 Task: Log work in the project AgileBolt for the issue 'Integrate a new interactive tutorial feature into an existing e-learning platform to enhance user engagement and learning outcomes' spent time as '2w 2d 19h 1m' and remaining time as '2w 1d 15h 10m' and add a flag. Now add the issue to the epic 'User Acceptance Testing (UAT) Implementation'. Log work in the project AgileBolt for the issue 'Develop a new tool for automated testing of mobile application performance and resource consumption' spent time as '4w 1d 10h 59m' and remaining time as '5w 6d 23h 59m' and clone the issue. Now add the issue to the epic 'Data Science Process Improvement'
Action: Mouse moved to (935, 215)
Screenshot: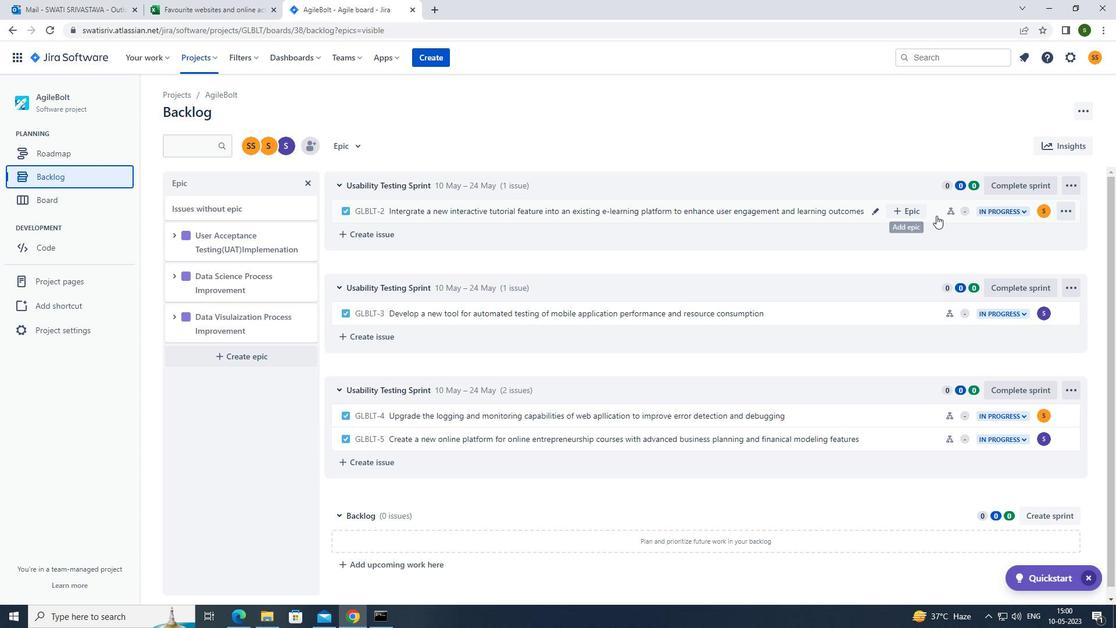 
Action: Mouse pressed left at (935, 215)
Screenshot: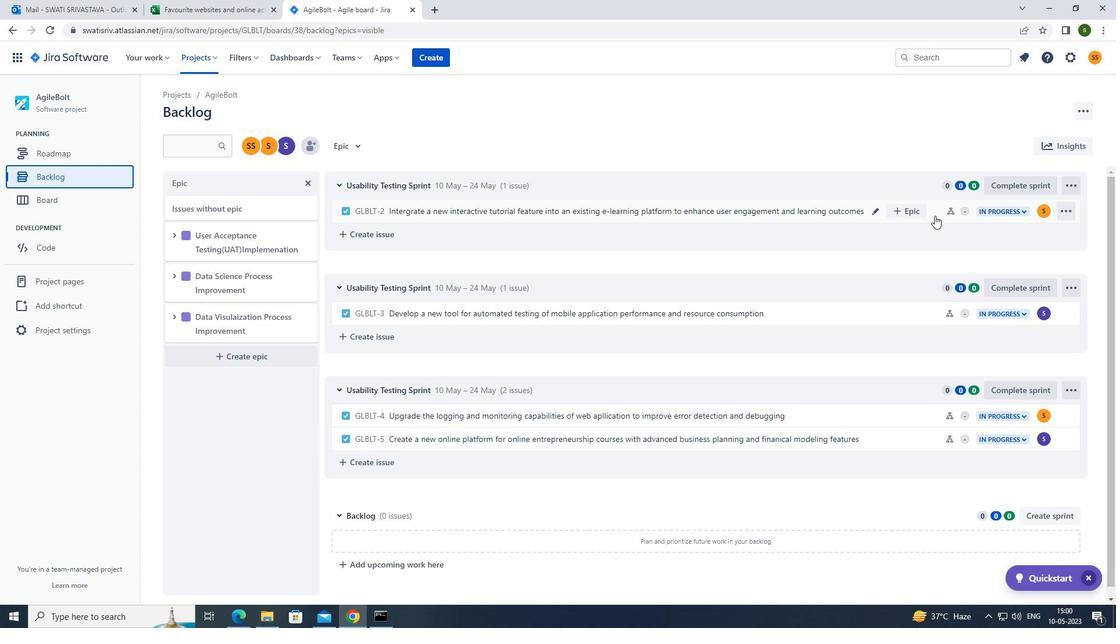 
Action: Mouse moved to (1060, 177)
Screenshot: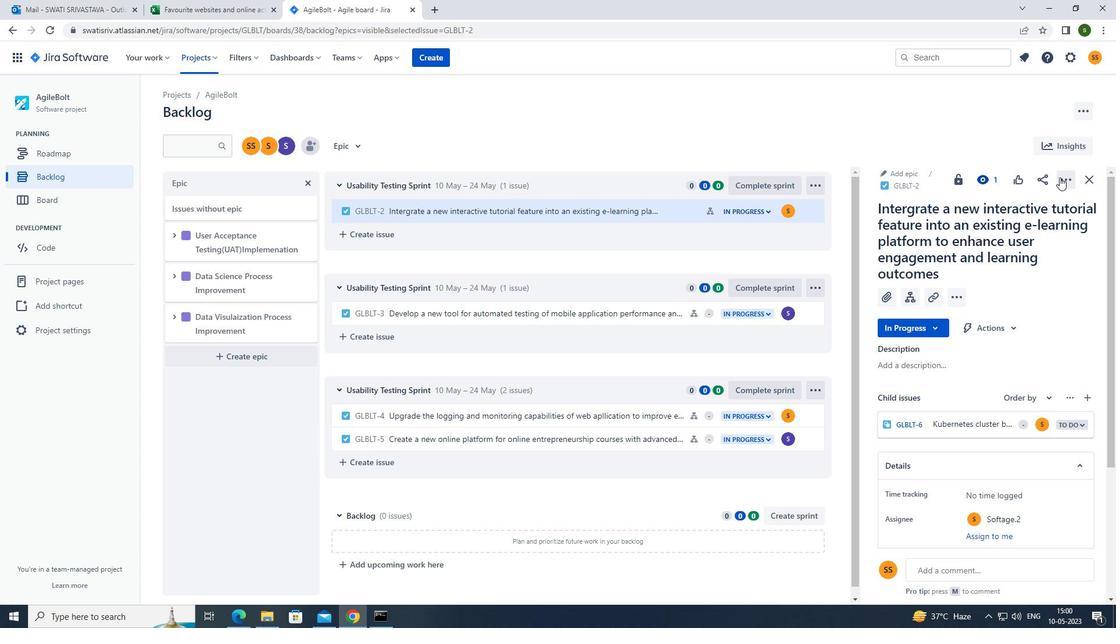 
Action: Mouse pressed left at (1060, 177)
Screenshot: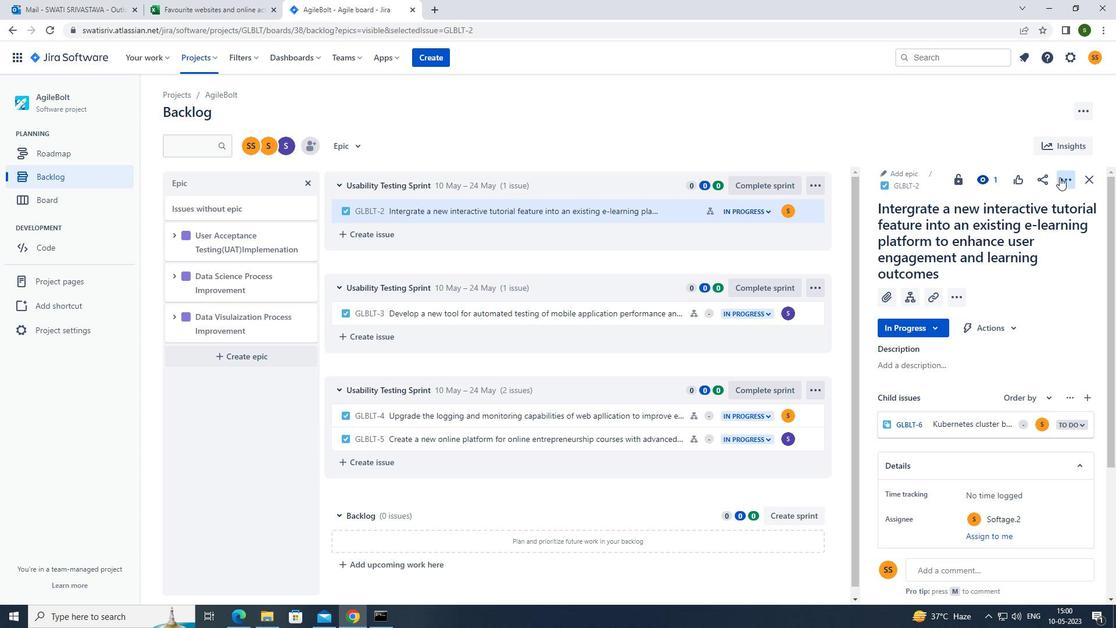 
Action: Mouse moved to (1023, 208)
Screenshot: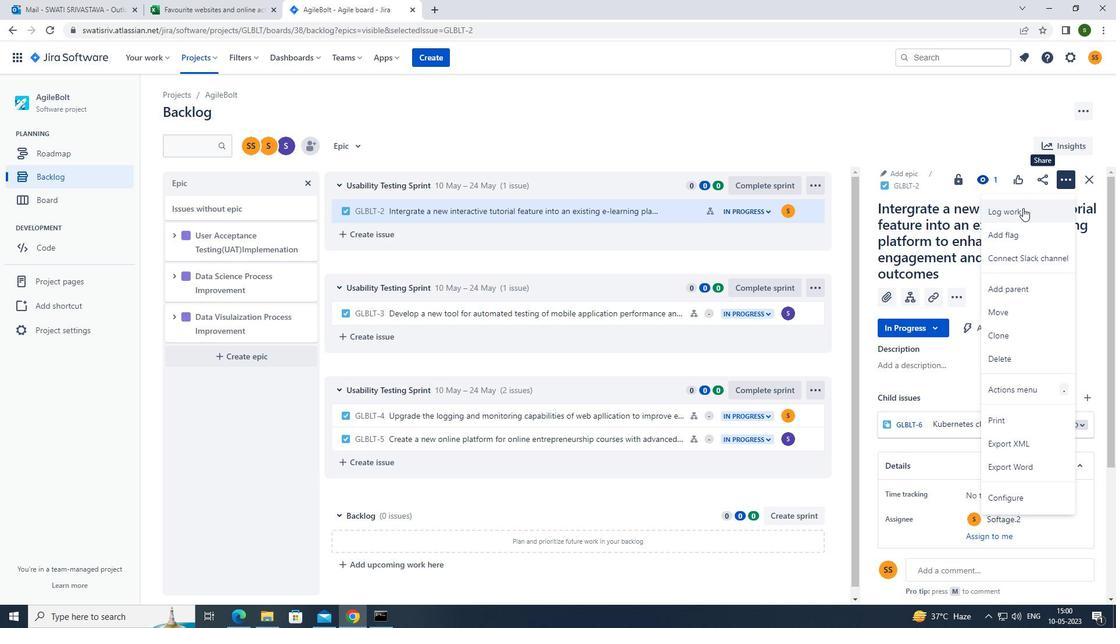 
Action: Mouse pressed left at (1023, 208)
Screenshot: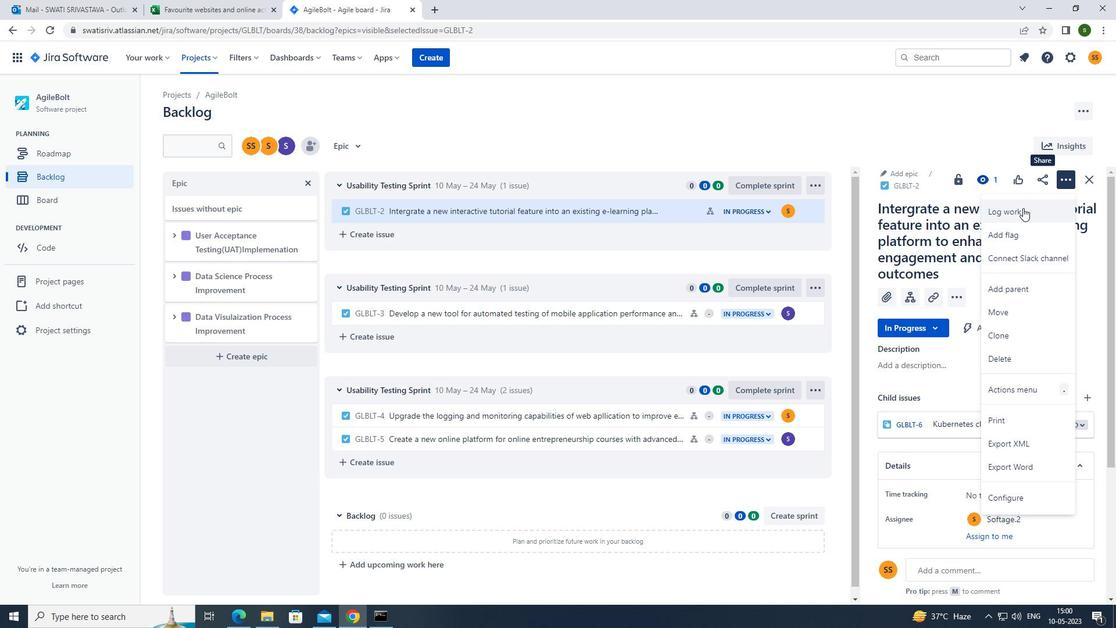 
Action: Mouse moved to (497, 149)
Screenshot: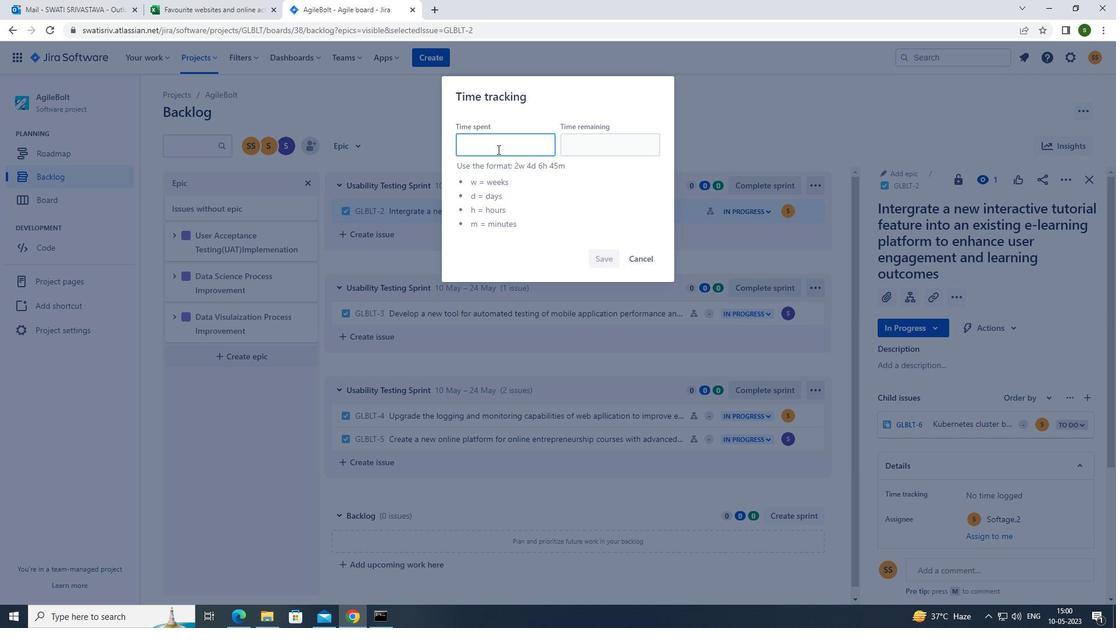 
Action: Key pressed 2w<Key.space>2d<Key.space>19h<Key.space>1m
Screenshot: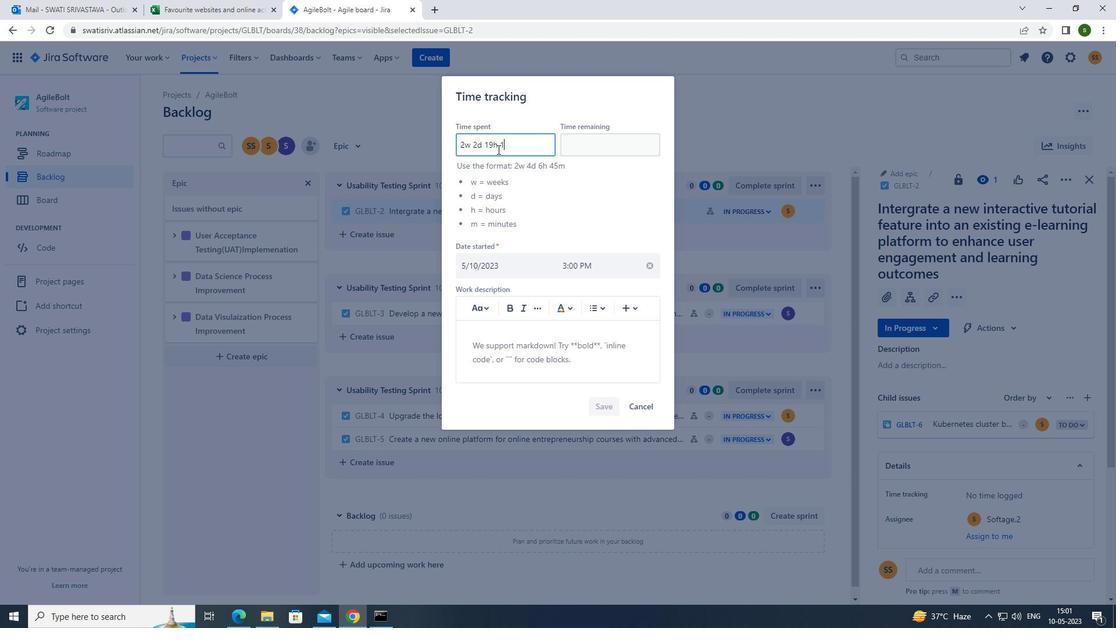 
Action: Mouse moved to (585, 162)
Screenshot: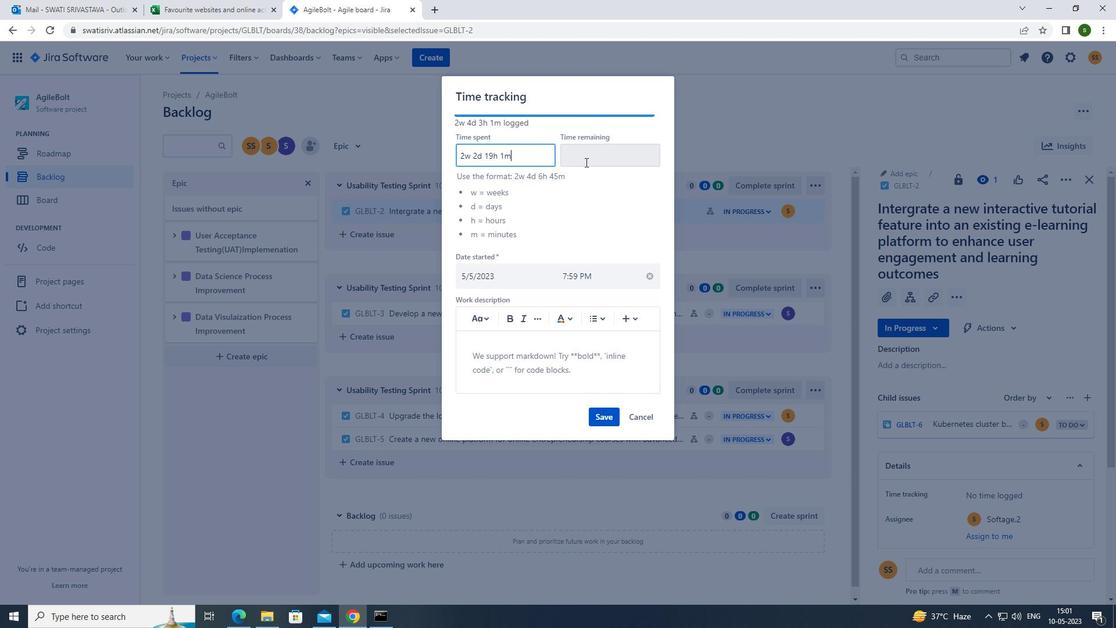 
Action: Mouse pressed left at (585, 162)
Screenshot: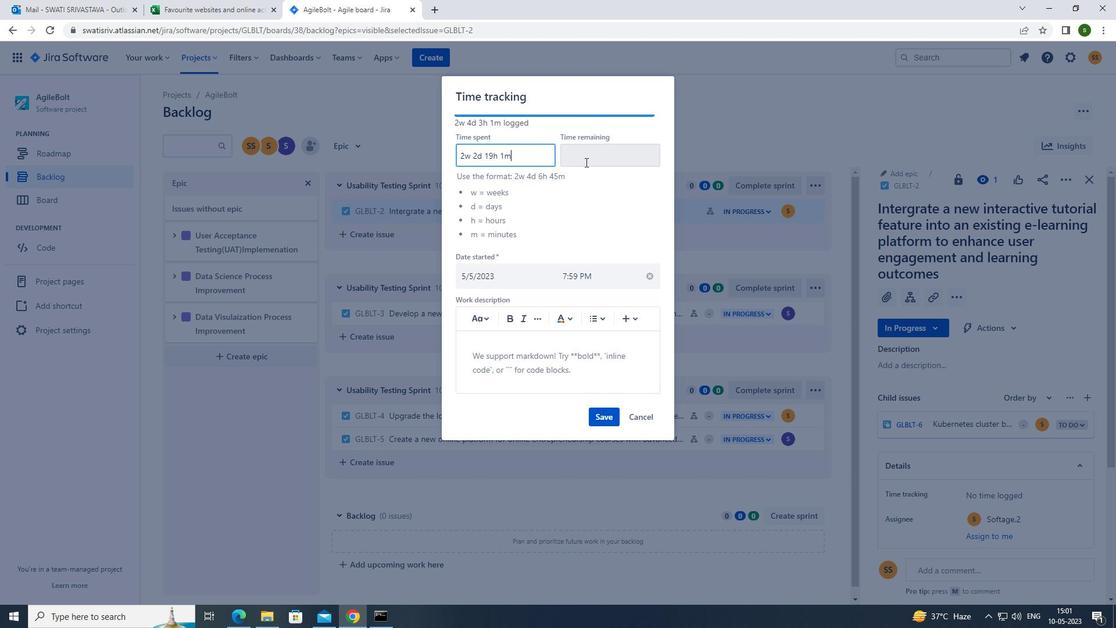 
Action: Key pressed 2w<Key.space>1d<Key.space>15h<Key.space>10m
Screenshot: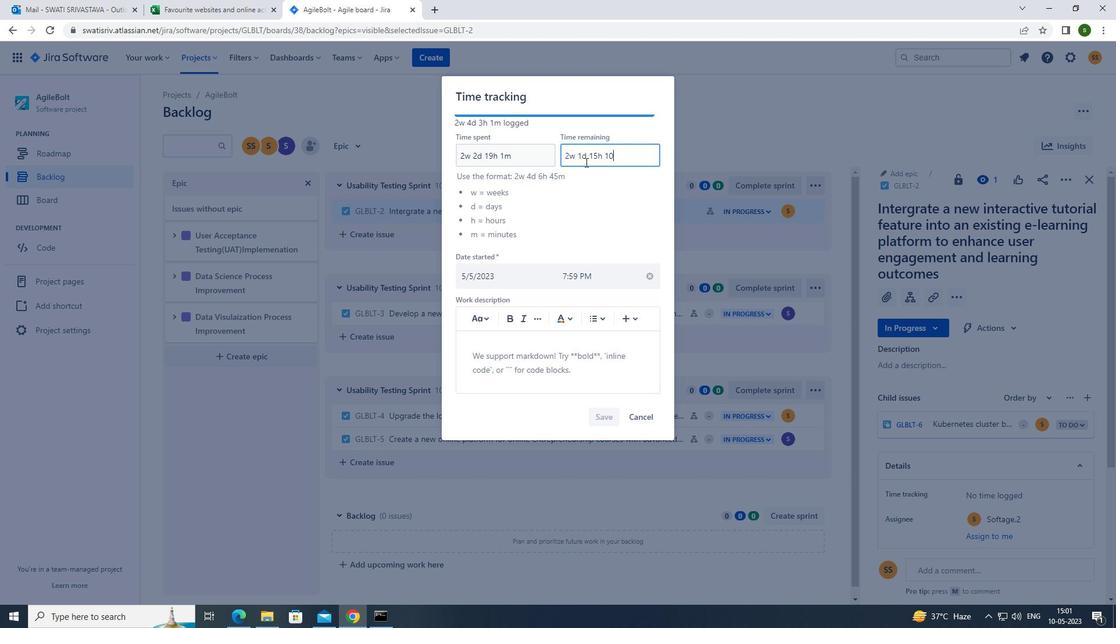 
Action: Mouse moved to (609, 414)
Screenshot: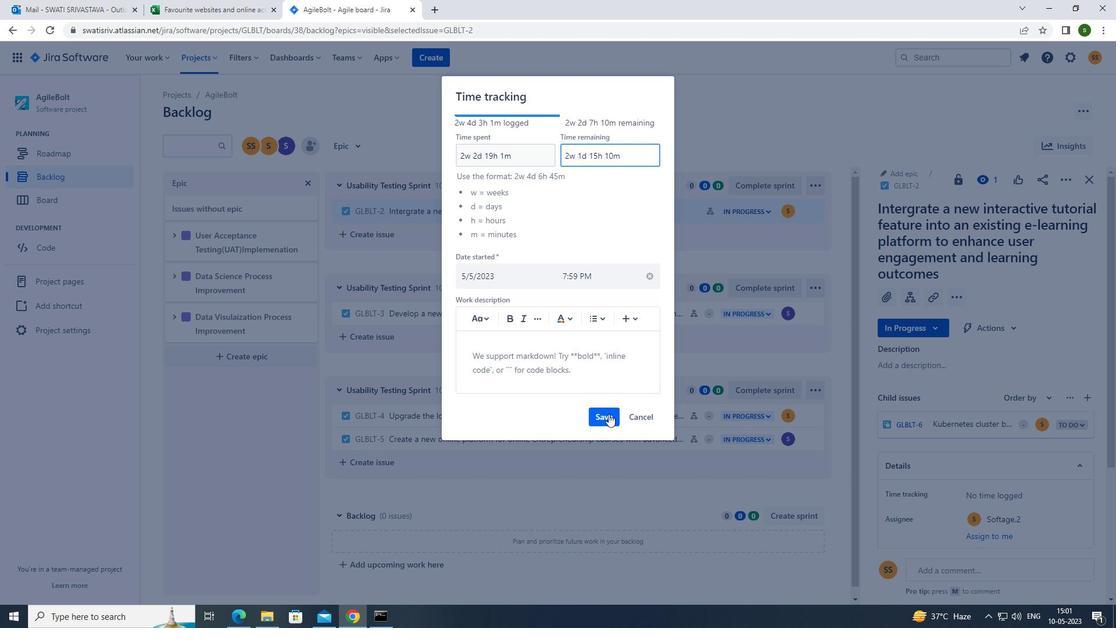 
Action: Mouse pressed left at (609, 414)
Screenshot: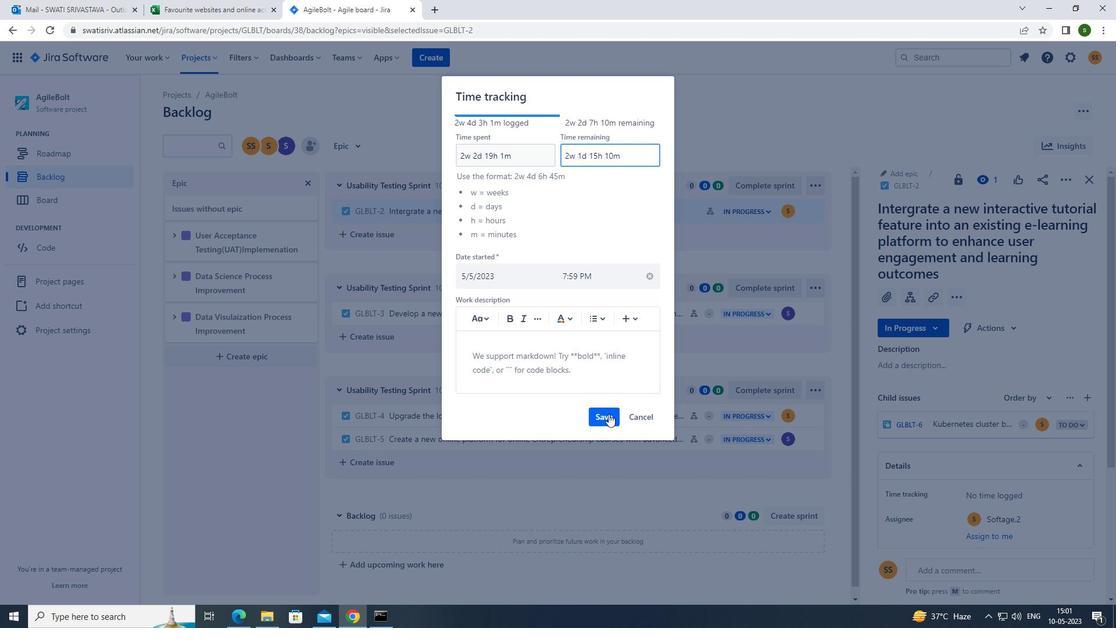 
Action: Mouse moved to (1069, 173)
Screenshot: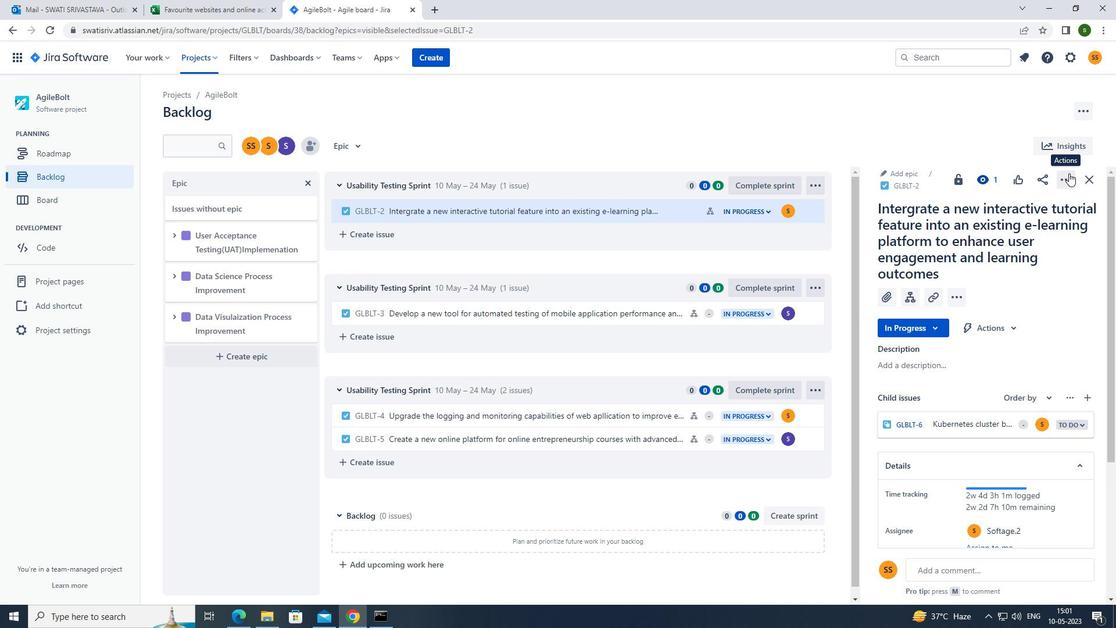 
Action: Mouse pressed left at (1069, 173)
Screenshot: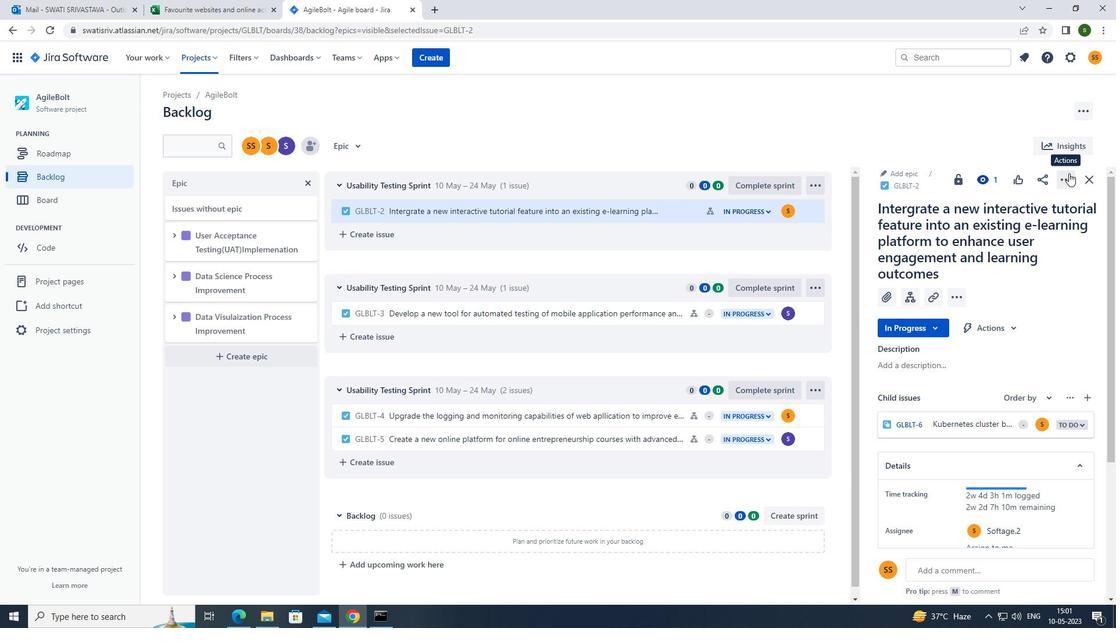 
Action: Mouse moved to (1018, 230)
Screenshot: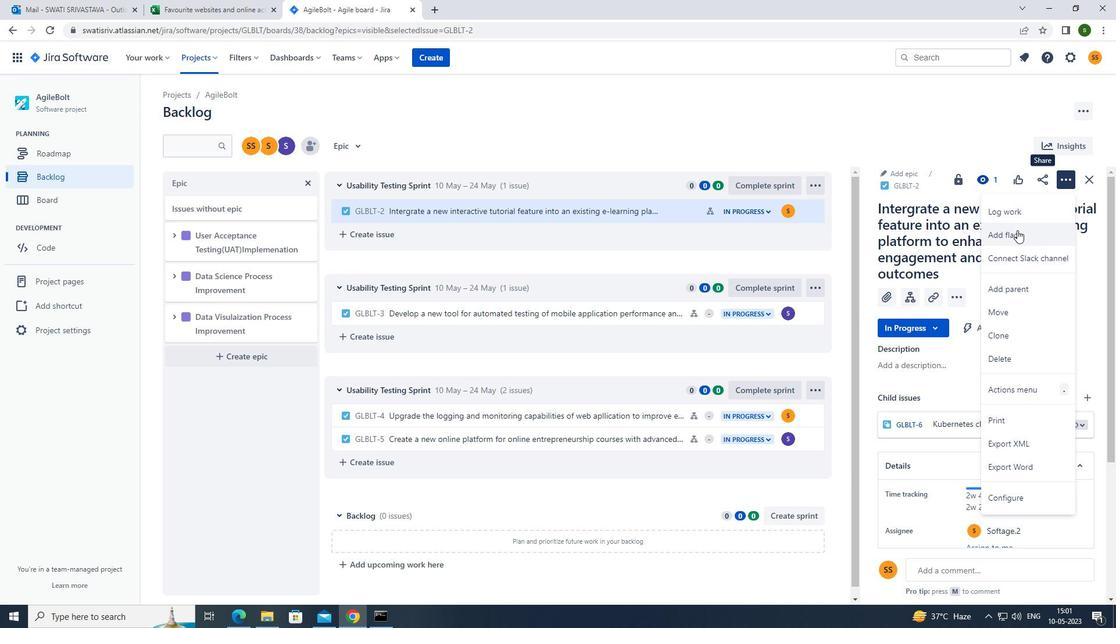 
Action: Mouse pressed left at (1018, 230)
Screenshot: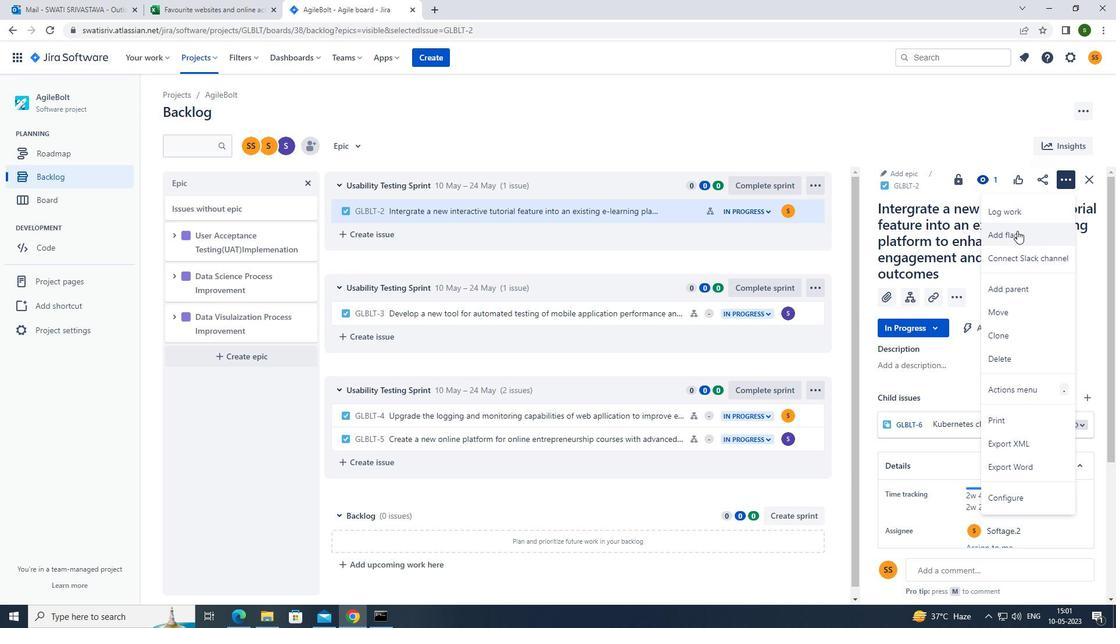 
Action: Mouse moved to (811, 207)
Screenshot: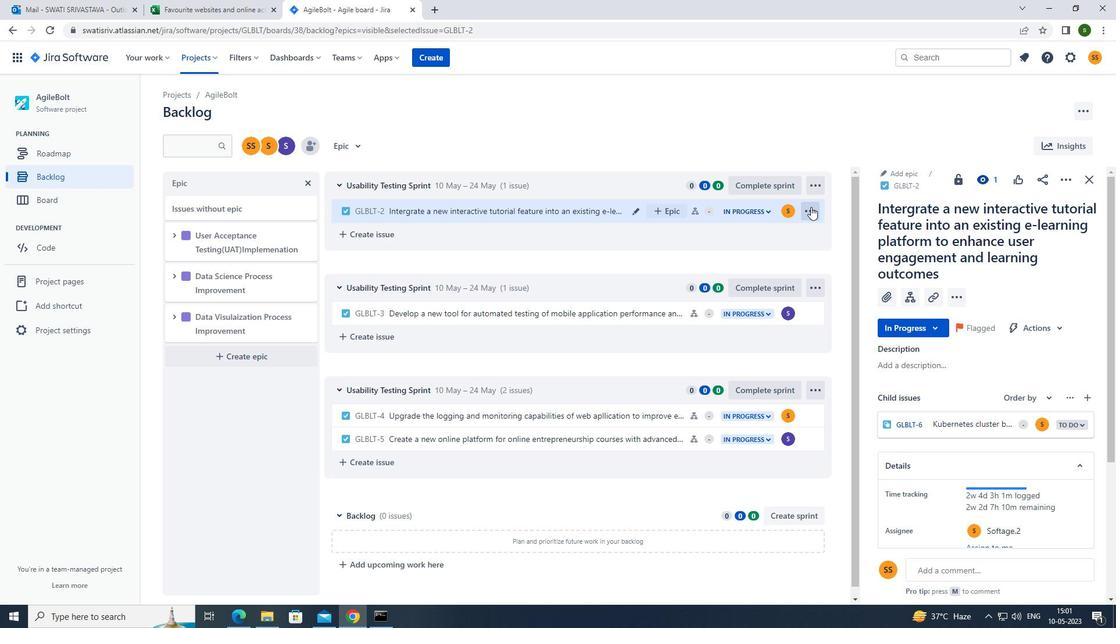 
Action: Mouse pressed left at (811, 207)
Screenshot: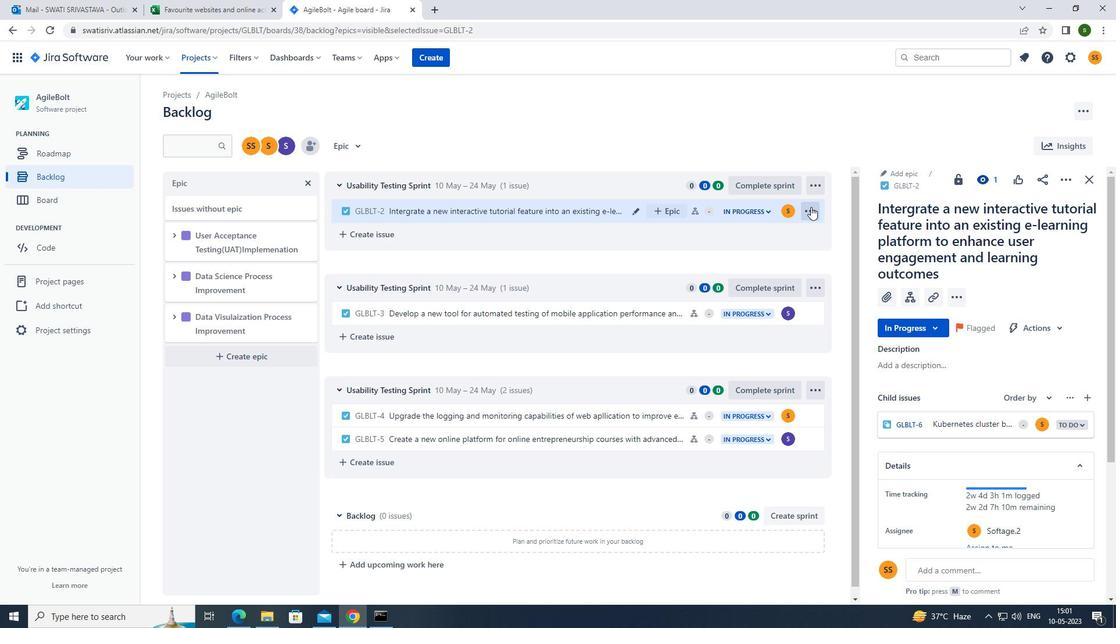
Action: Mouse moved to (1061, 175)
Screenshot: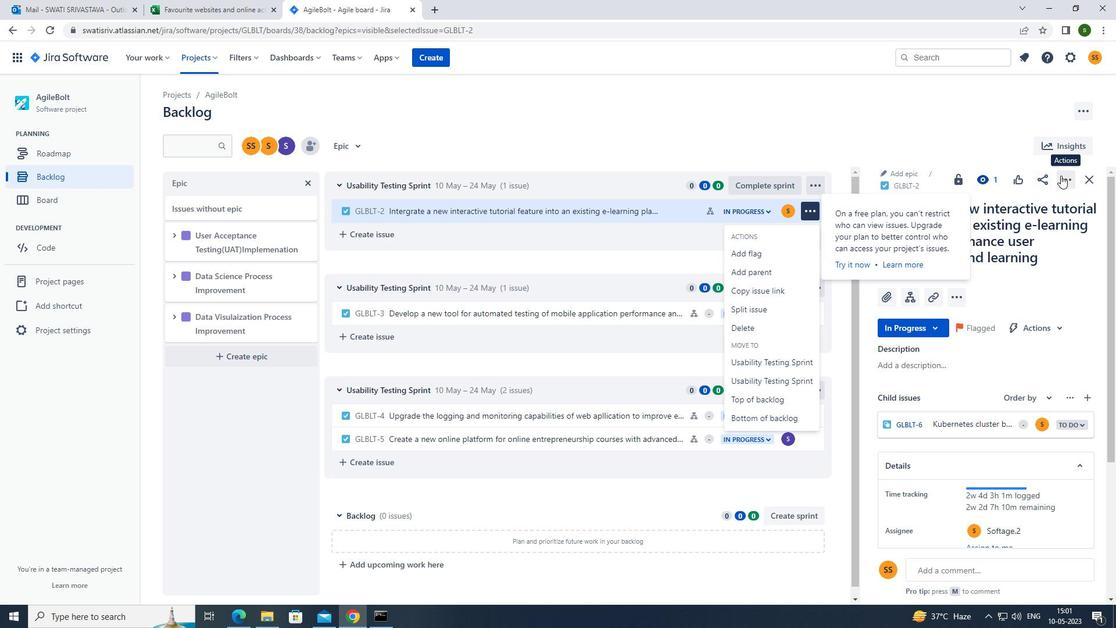 
Action: Mouse pressed left at (1061, 175)
Screenshot: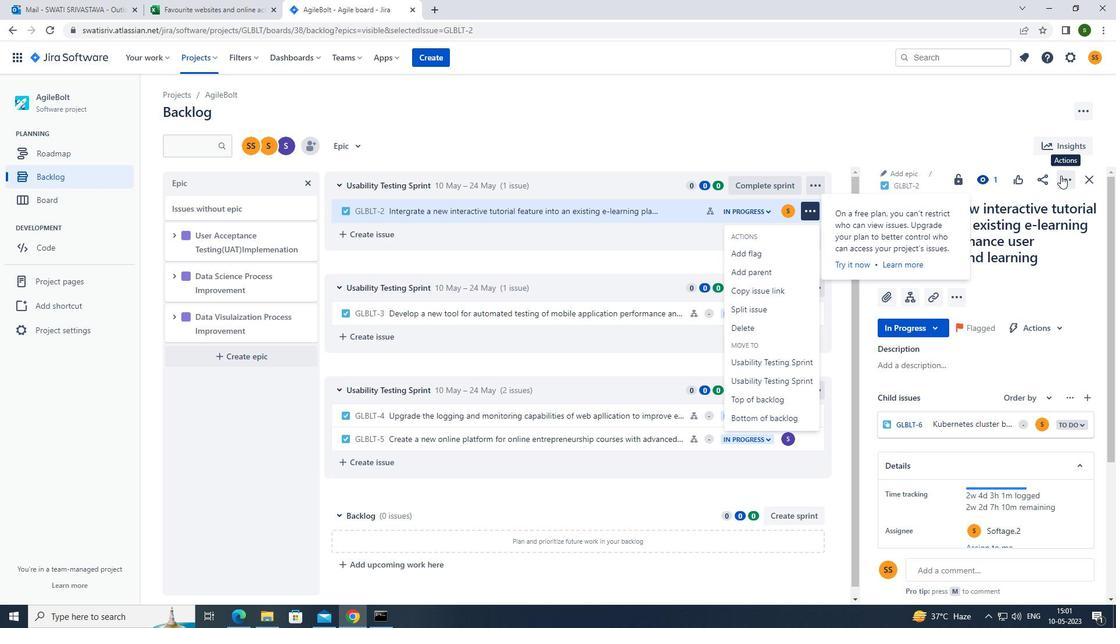
Action: Mouse pressed left at (1061, 175)
Screenshot: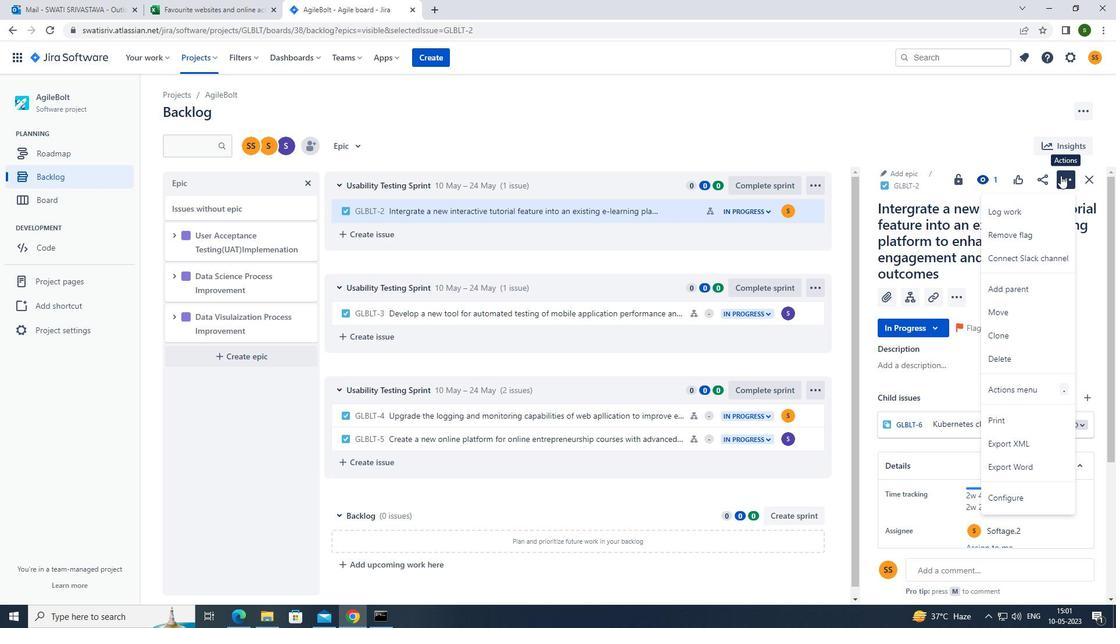 
Action: Mouse moved to (353, 148)
Screenshot: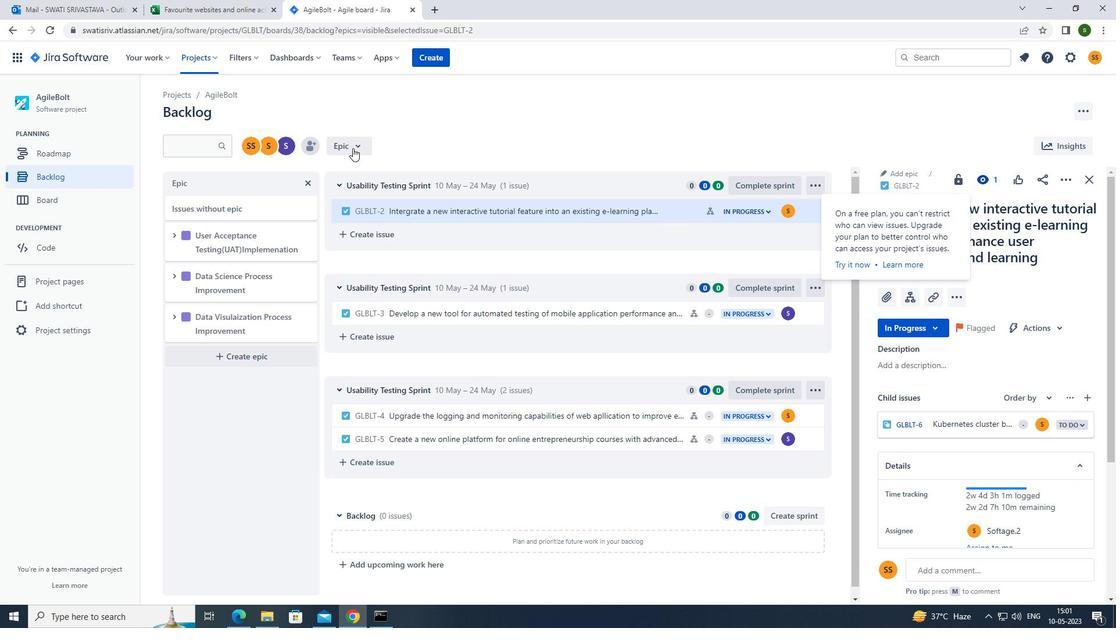 
Action: Mouse pressed left at (353, 148)
Screenshot: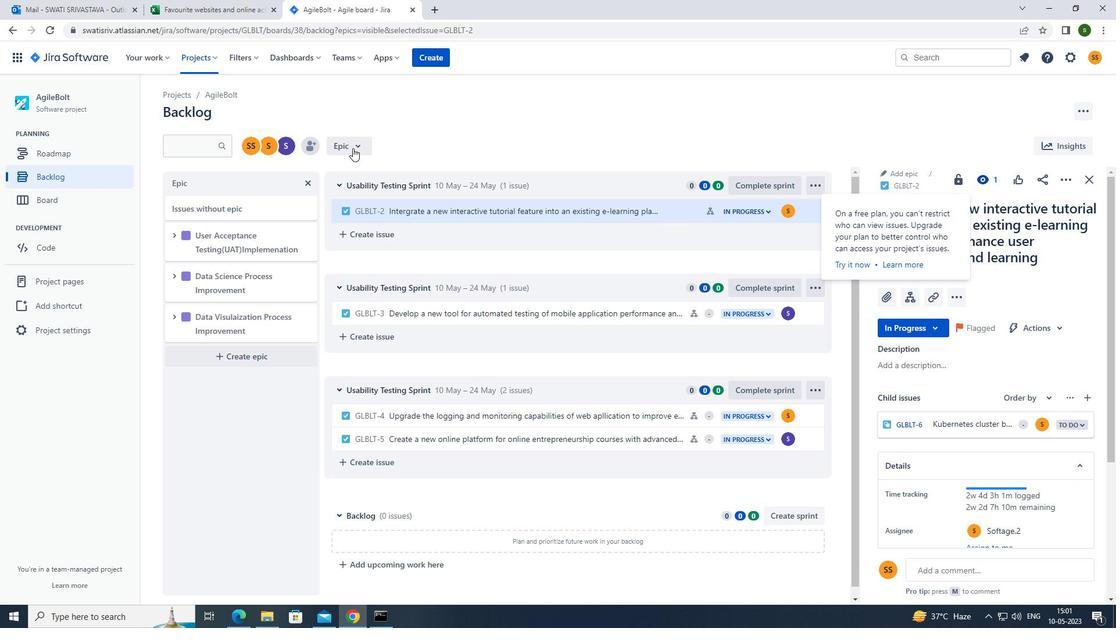 
Action: Mouse moved to (386, 197)
Screenshot: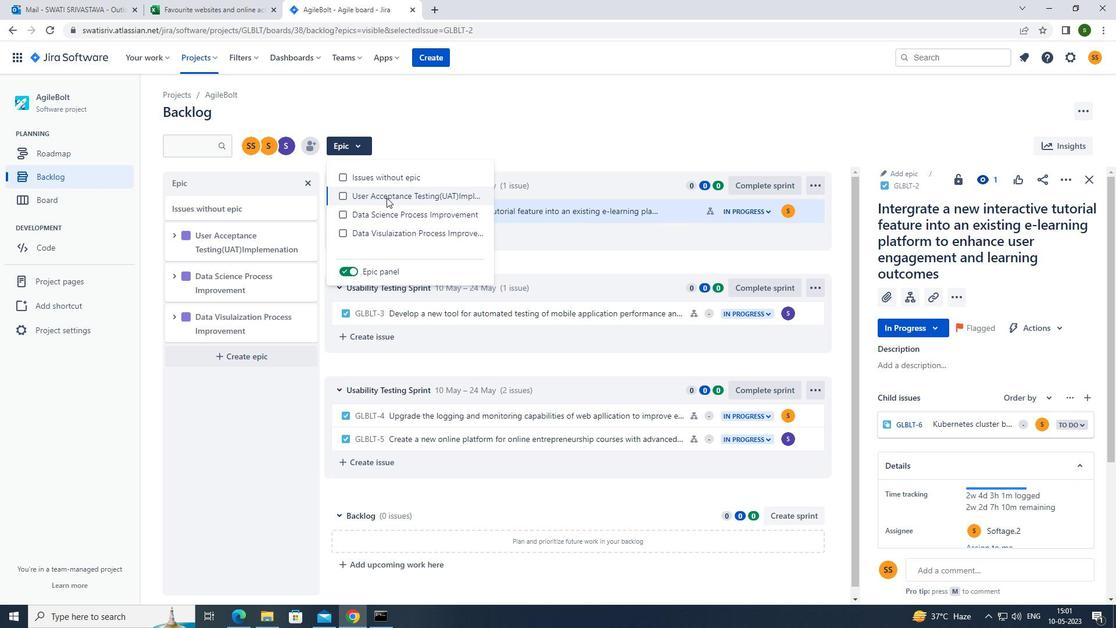 
Action: Mouse pressed left at (386, 197)
Screenshot: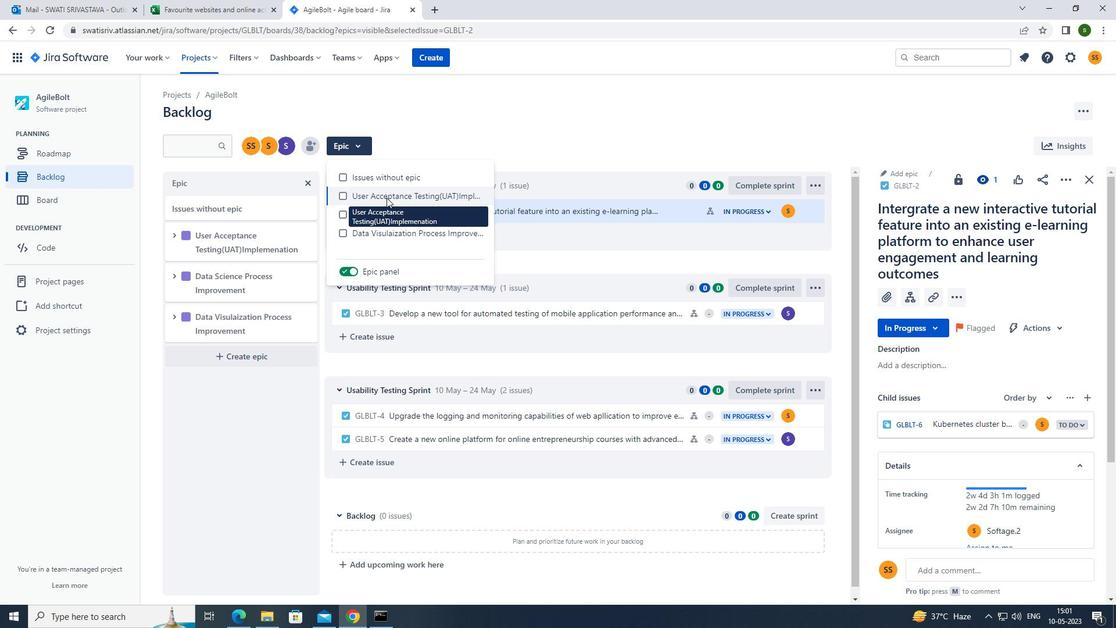 
Action: Mouse moved to (504, 146)
Screenshot: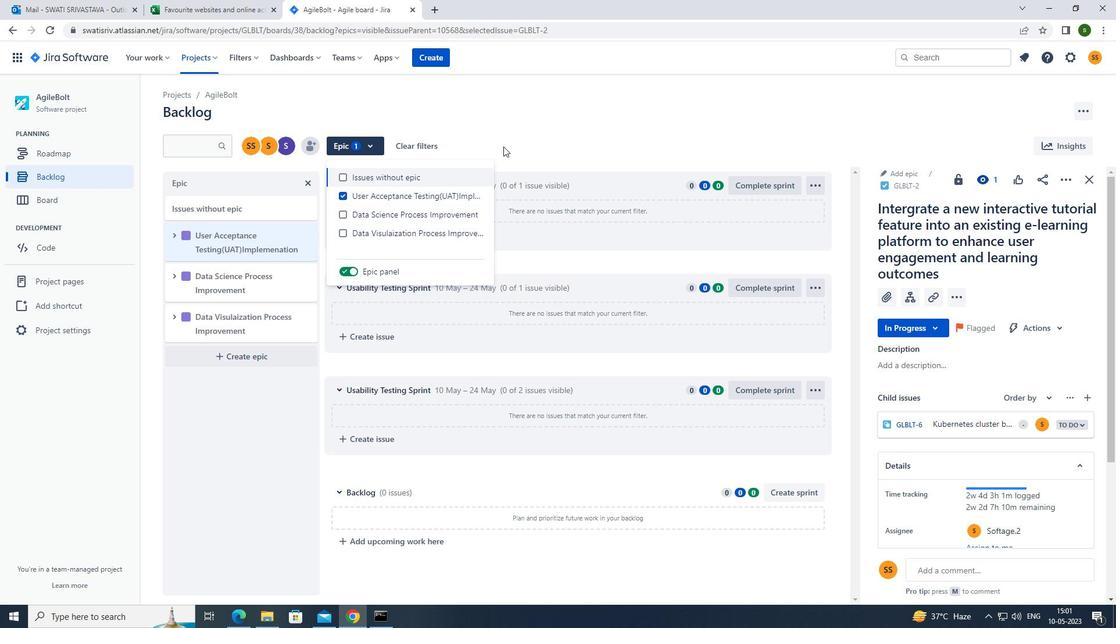 
Action: Mouse pressed left at (504, 146)
Screenshot: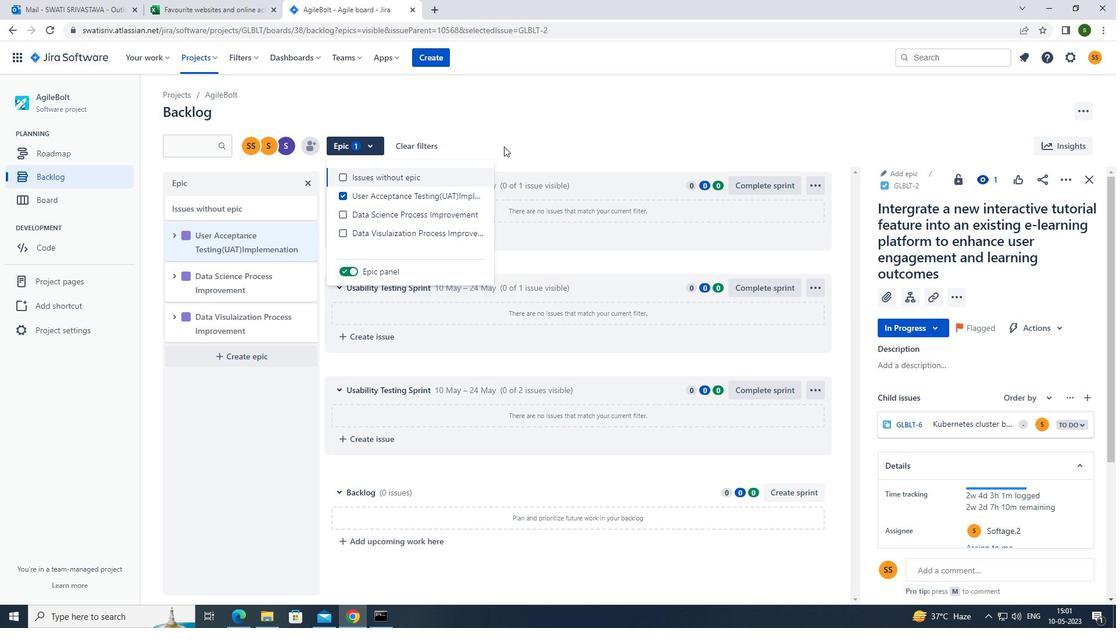 
Action: Mouse moved to (510, 185)
Screenshot: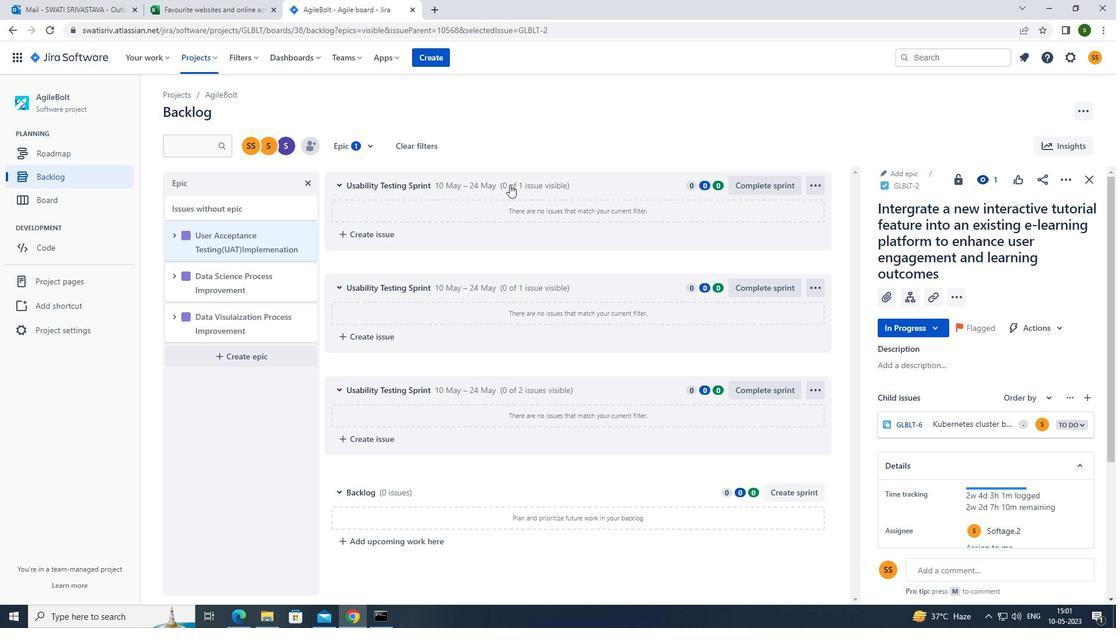 
Action: Mouse scrolled (510, 184) with delta (0, 0)
Screenshot: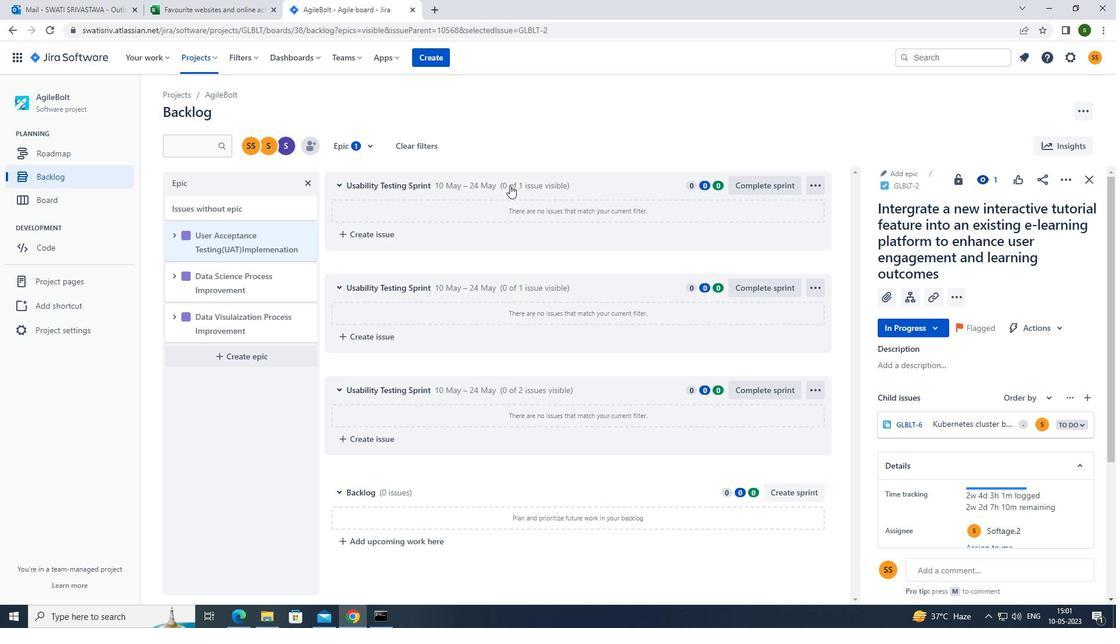 
Action: Mouse moved to (73, 175)
Screenshot: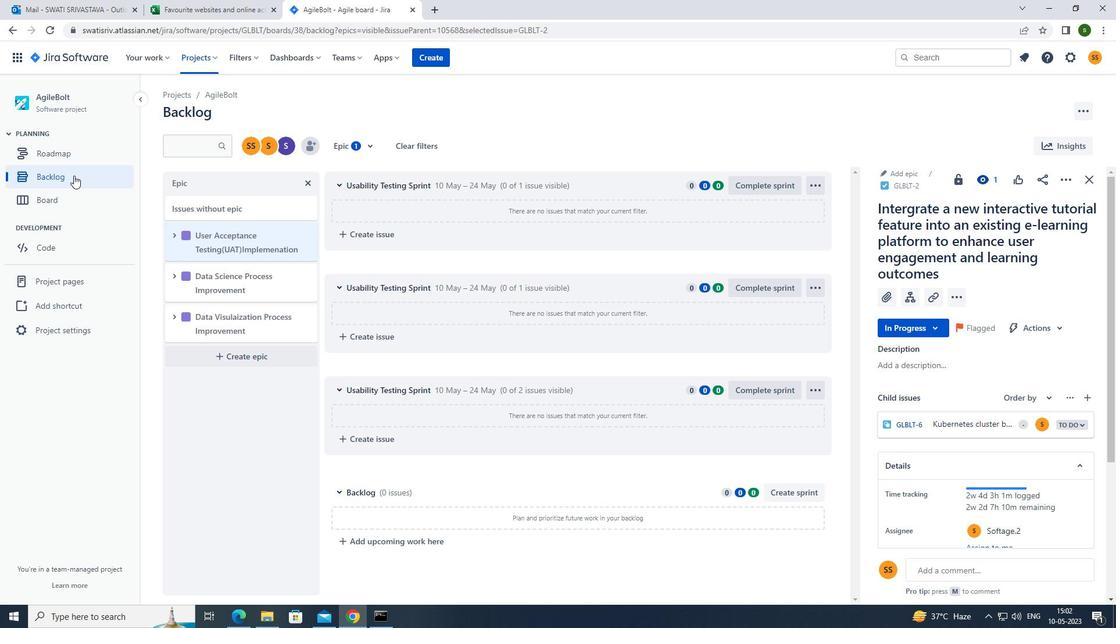 
Action: Mouse pressed left at (73, 175)
Screenshot: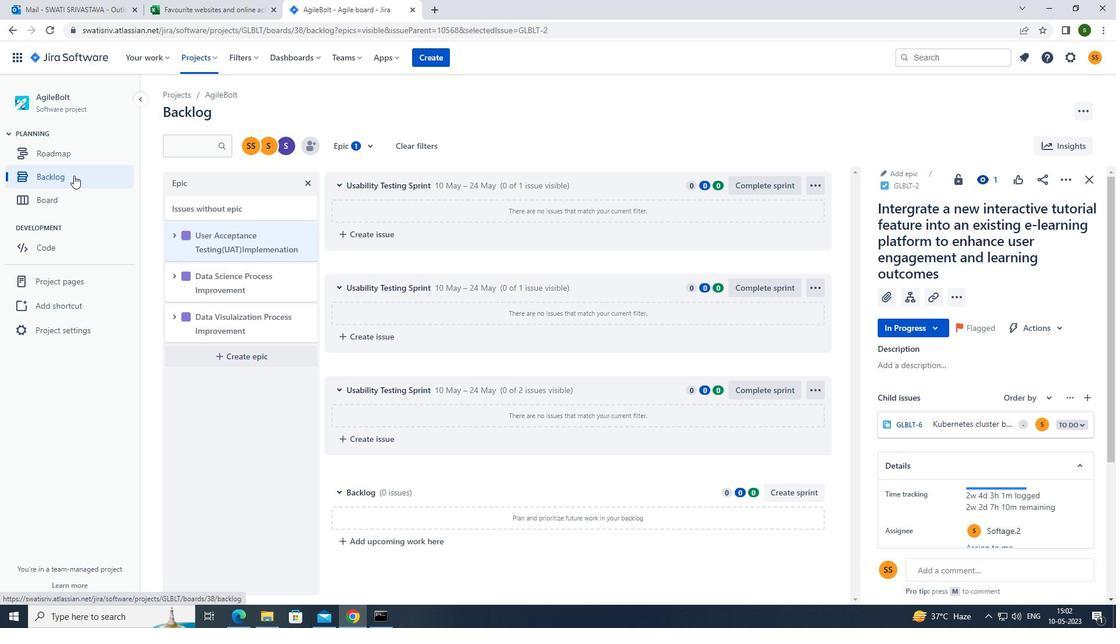 
Action: Mouse moved to (641, 320)
Screenshot: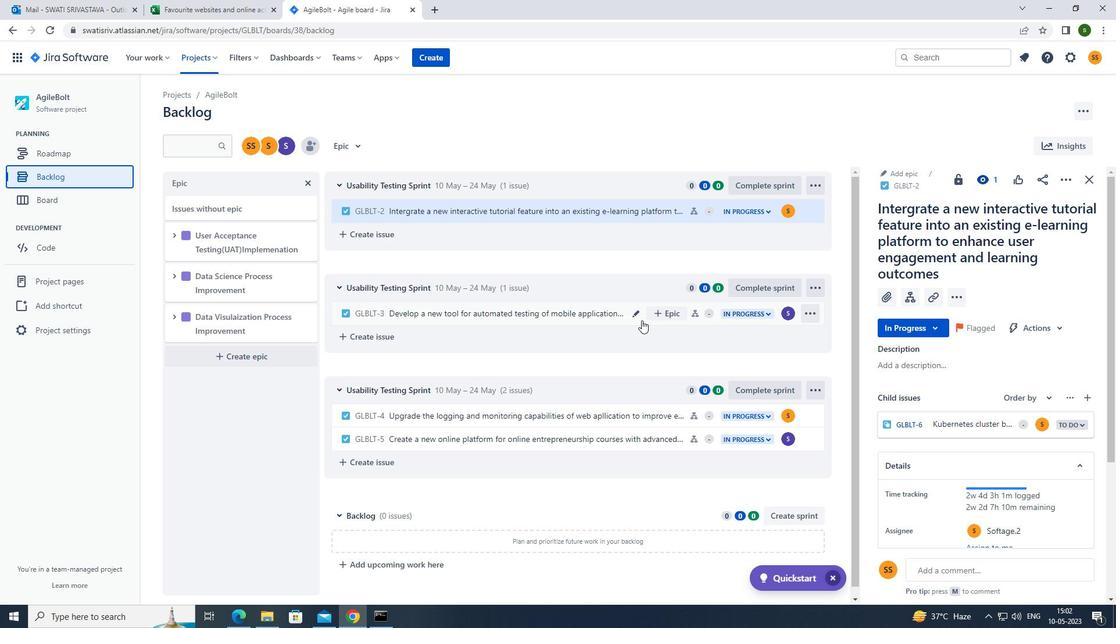 
Action: Mouse pressed left at (641, 320)
Screenshot: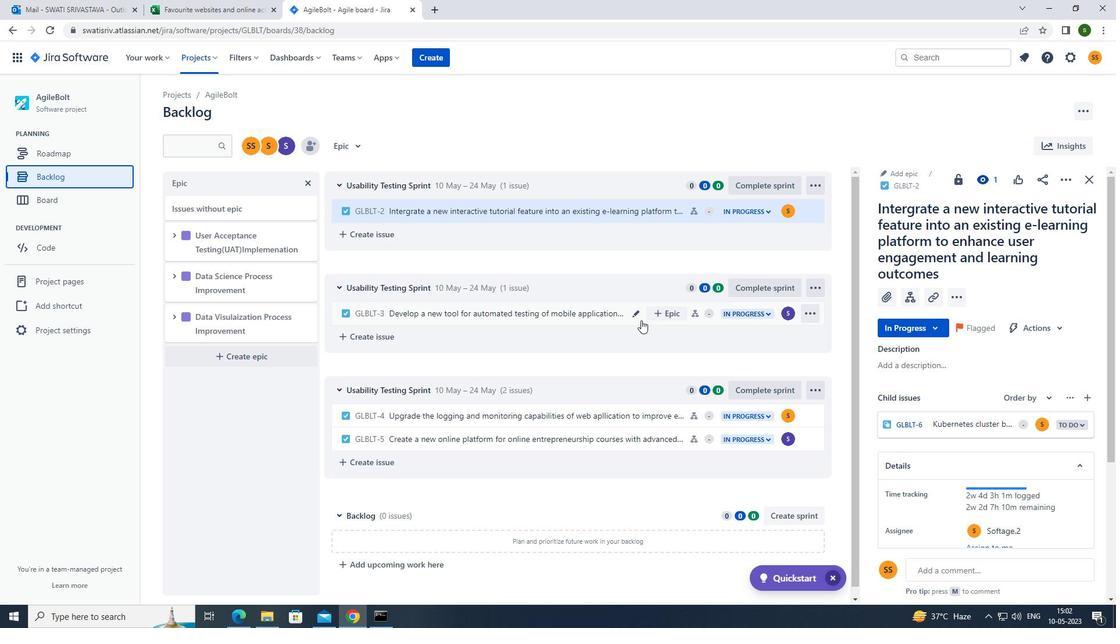 
Action: Mouse moved to (1064, 180)
Screenshot: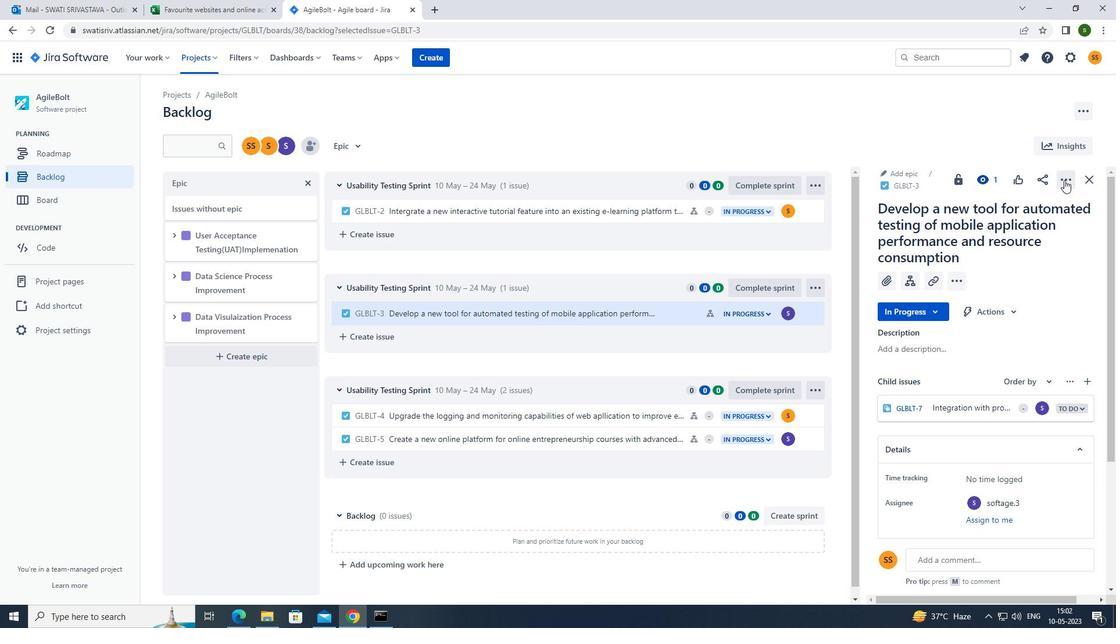 
Action: Mouse pressed left at (1064, 180)
Screenshot: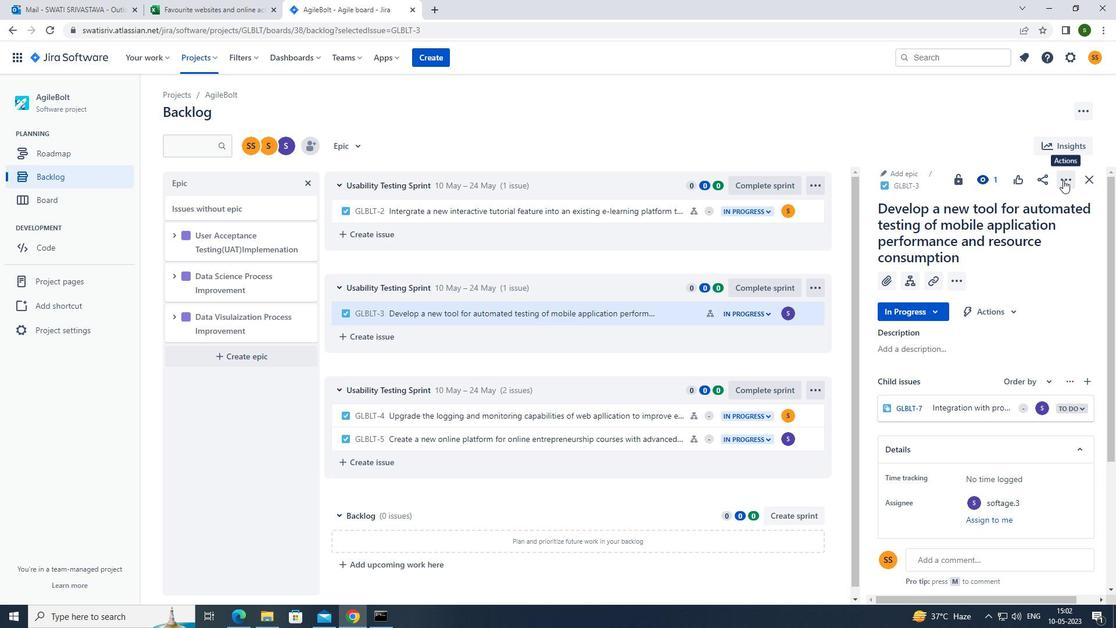
Action: Mouse moved to (1007, 204)
Screenshot: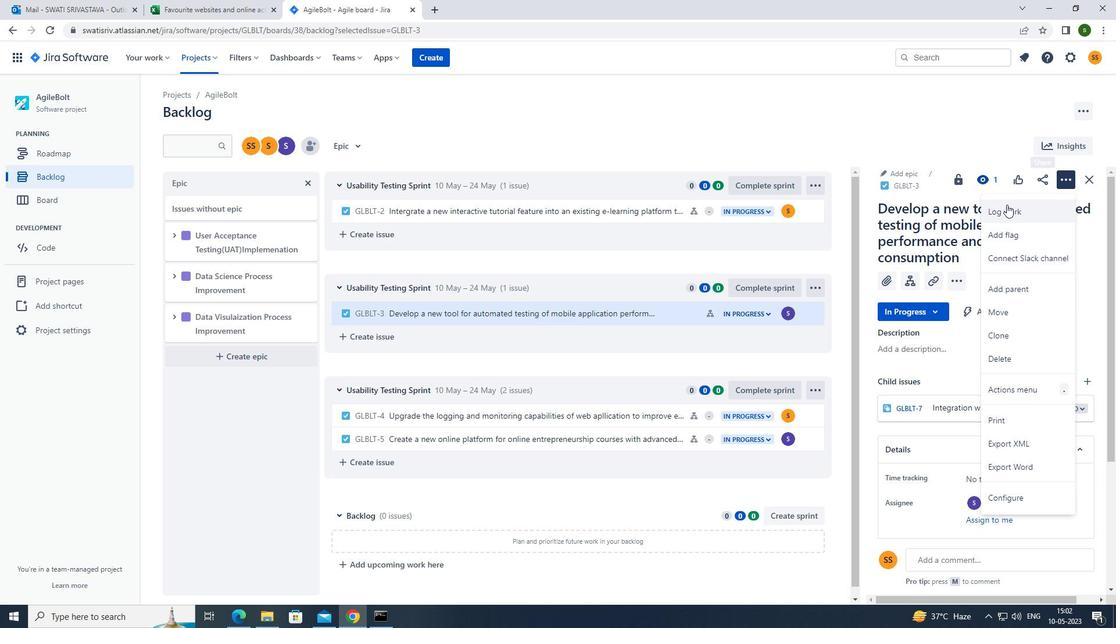 
Action: Mouse pressed left at (1007, 204)
Screenshot: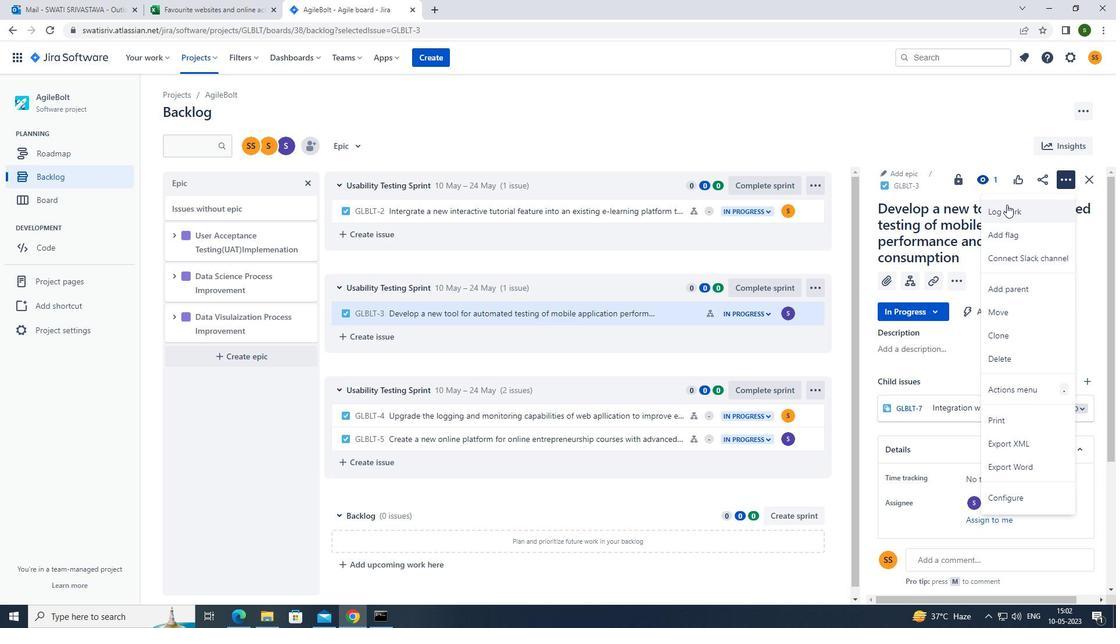 
Action: Mouse moved to (522, 147)
Screenshot: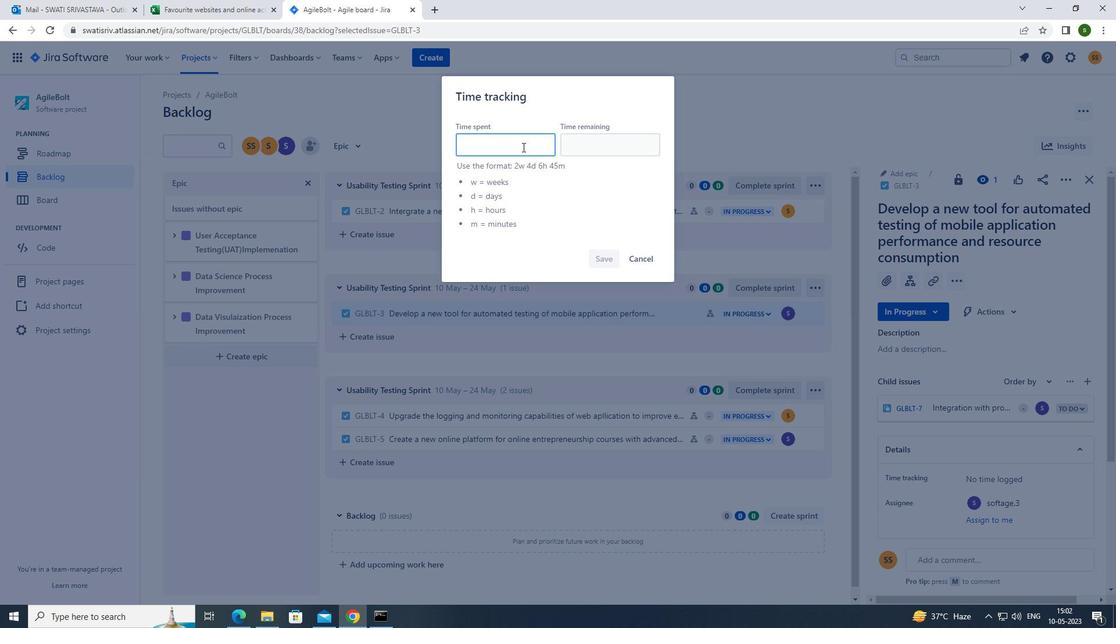 
Action: Mouse pressed left at (522, 147)
Screenshot: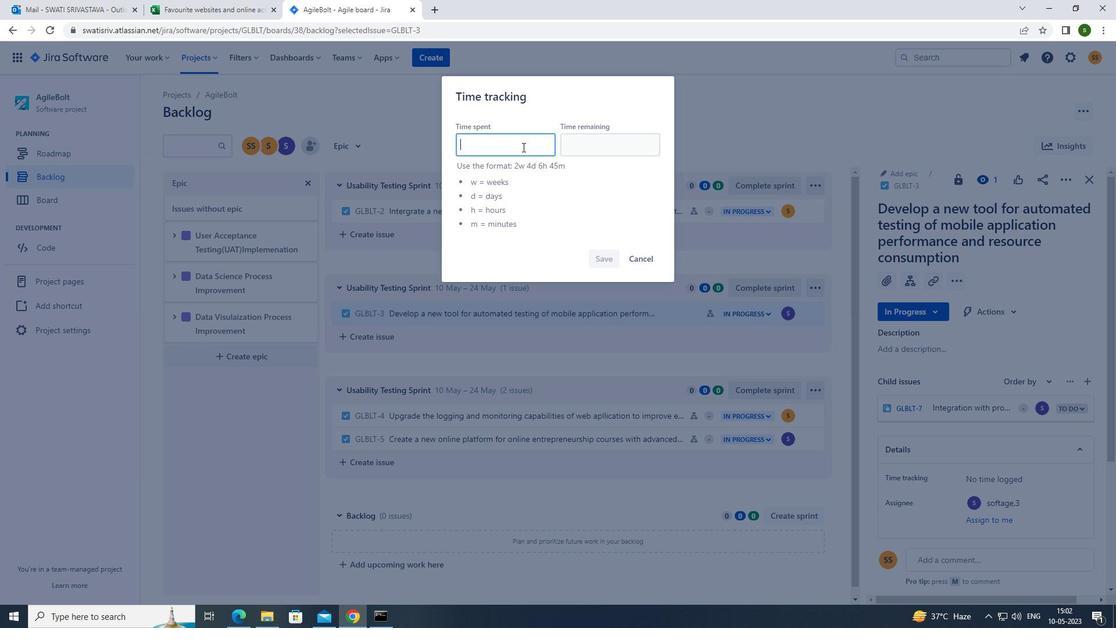 
Action: Key pressed 4w<Key.space>1d<Key.space>10h<Key.space>59m
Screenshot: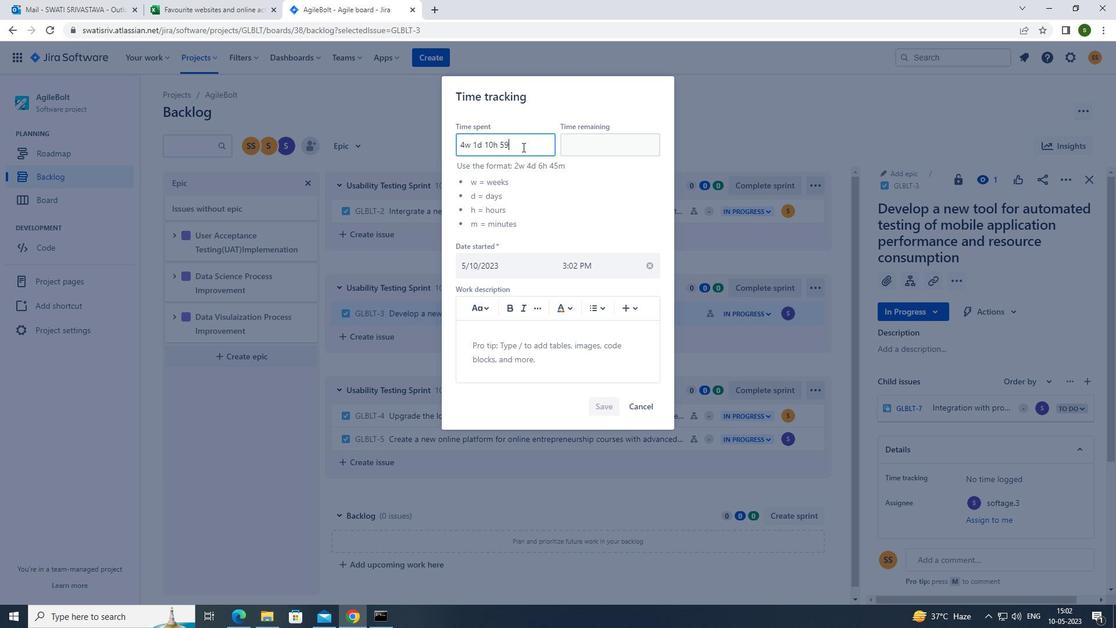 
Action: Mouse moved to (598, 153)
Screenshot: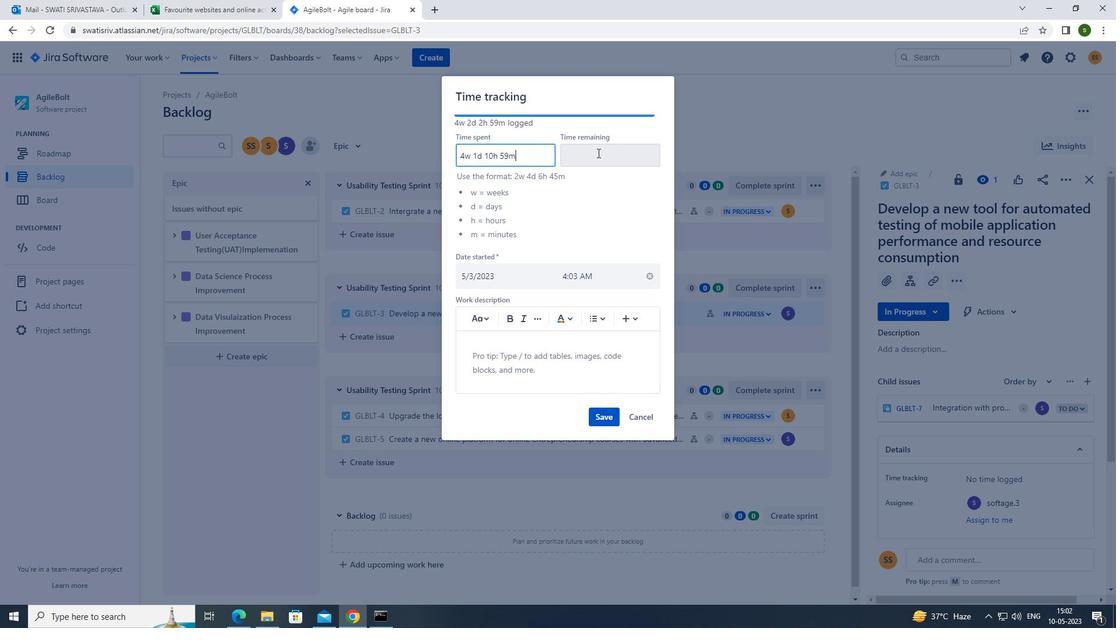 
Action: Mouse pressed left at (598, 153)
Screenshot: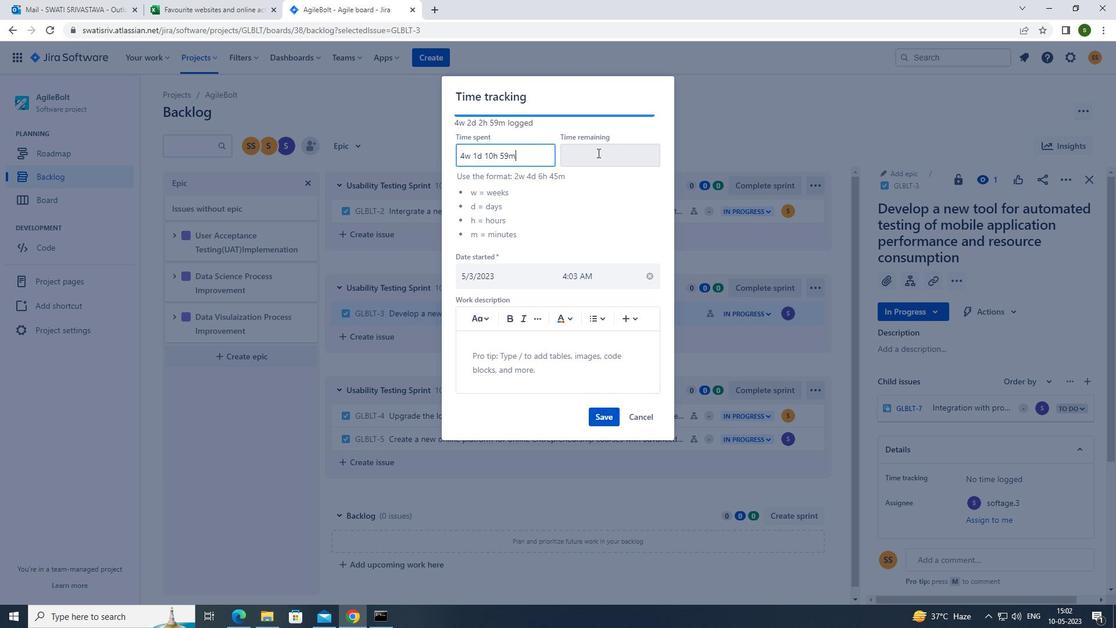 
Action: Mouse moved to (602, 153)
Screenshot: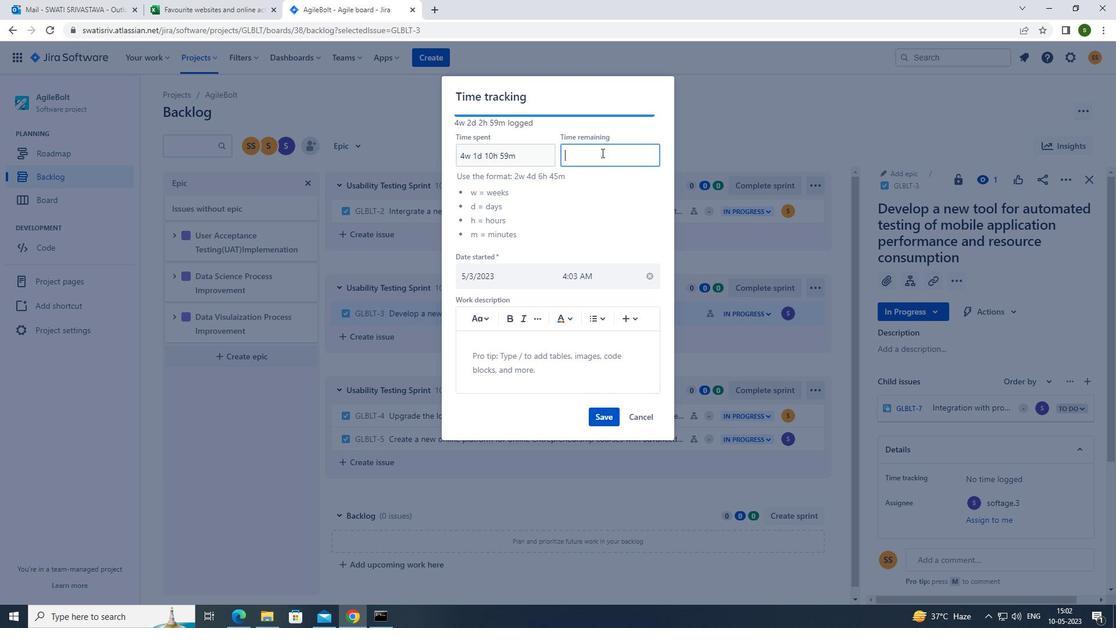 
Action: Key pressed 5w<Key.space>6d<Key.space>23h<Key.space>59m
Screenshot: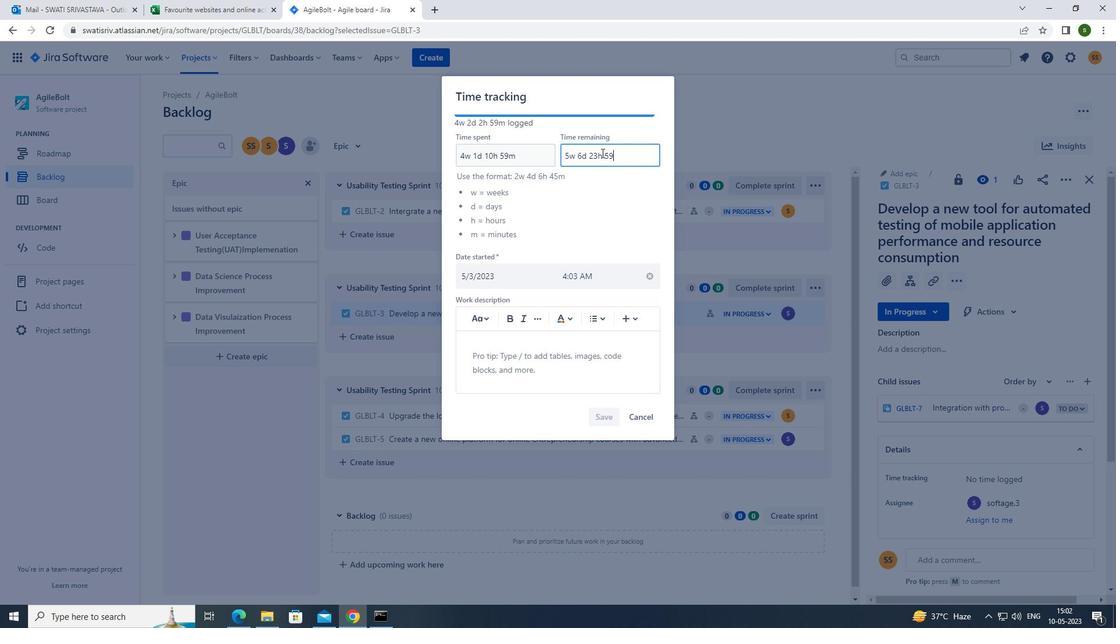 
Action: Mouse moved to (611, 416)
Screenshot: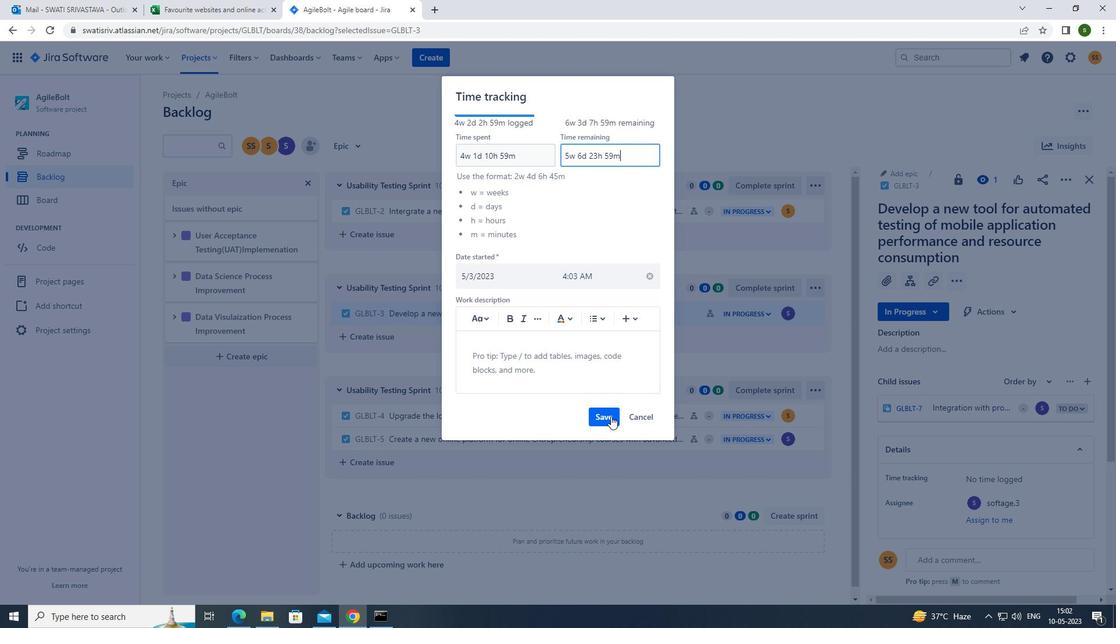 
Action: Mouse pressed left at (611, 416)
Screenshot: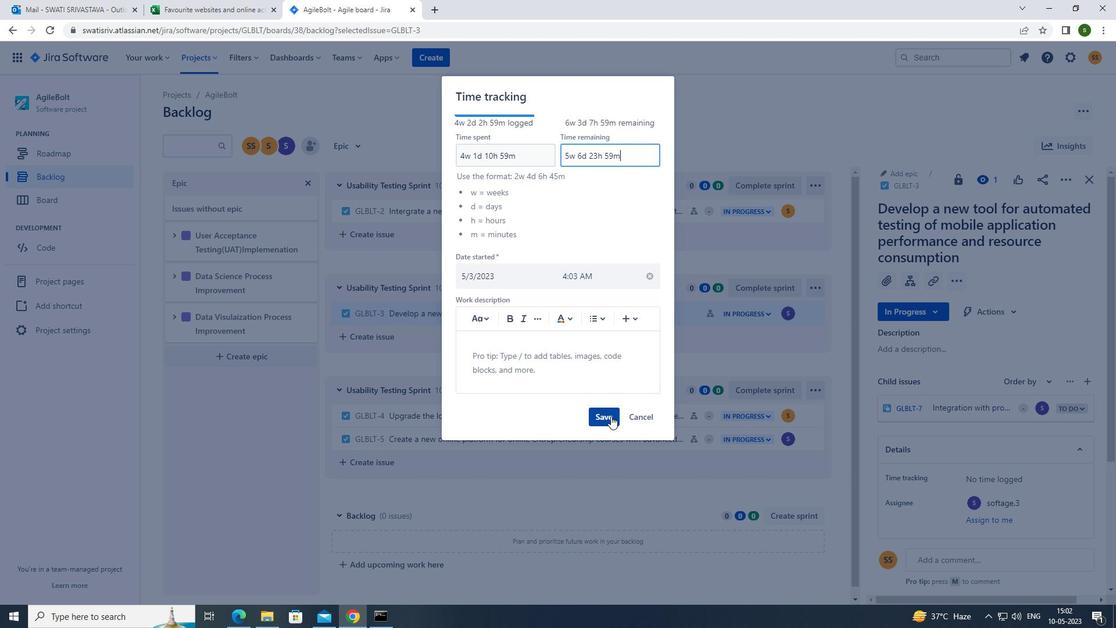 
Action: Mouse moved to (1068, 169)
Screenshot: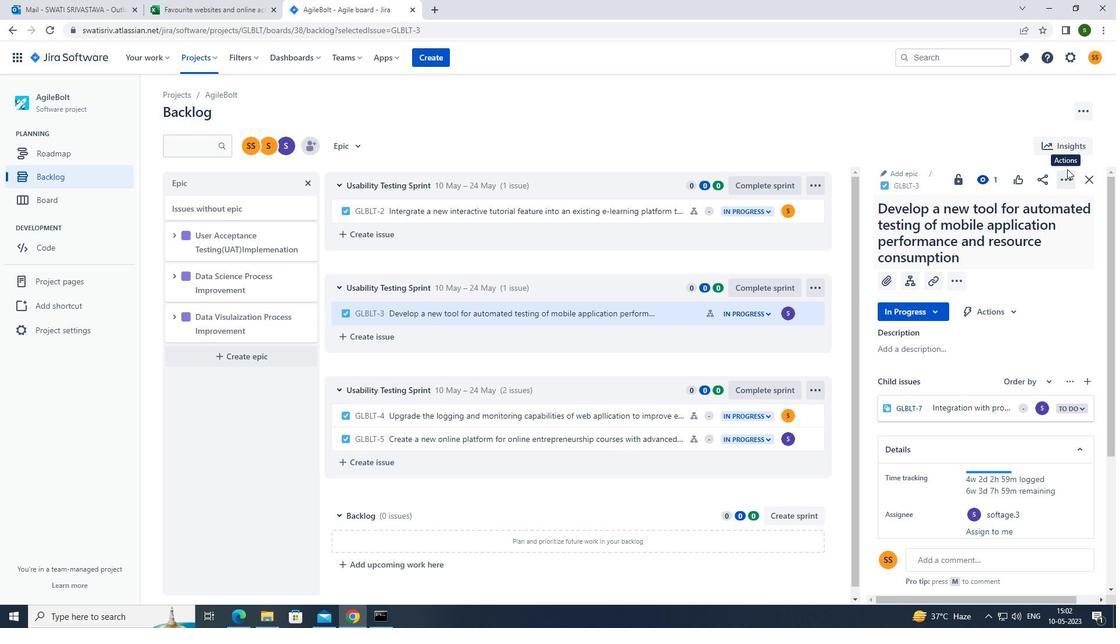 
Action: Mouse pressed left at (1068, 169)
Screenshot: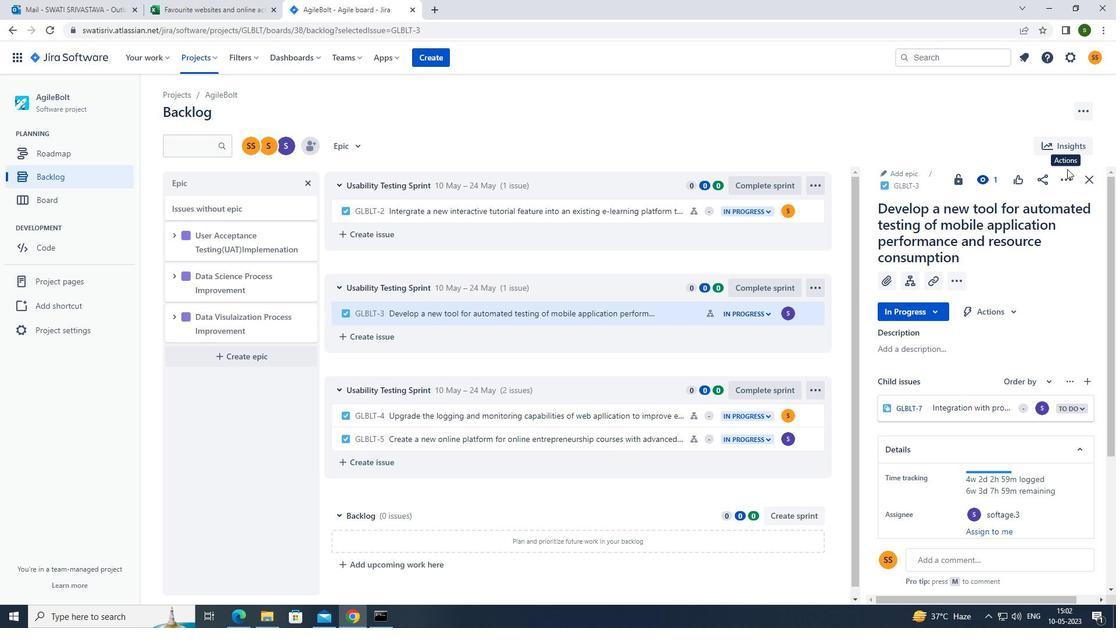 
Action: Mouse moved to (813, 316)
Screenshot: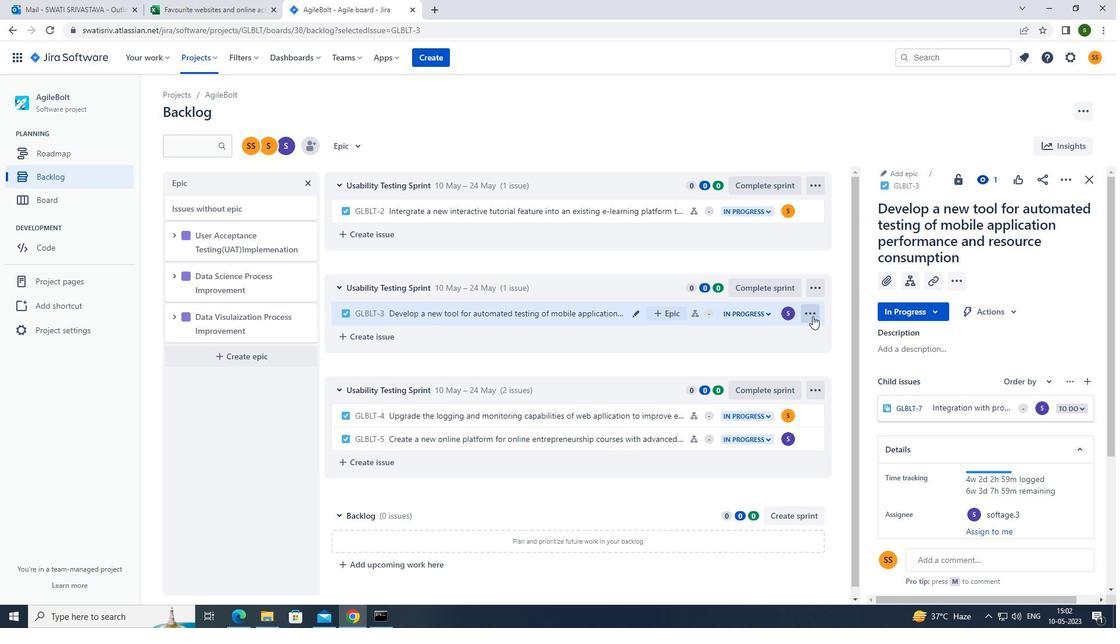 
Action: Mouse pressed left at (813, 316)
Screenshot: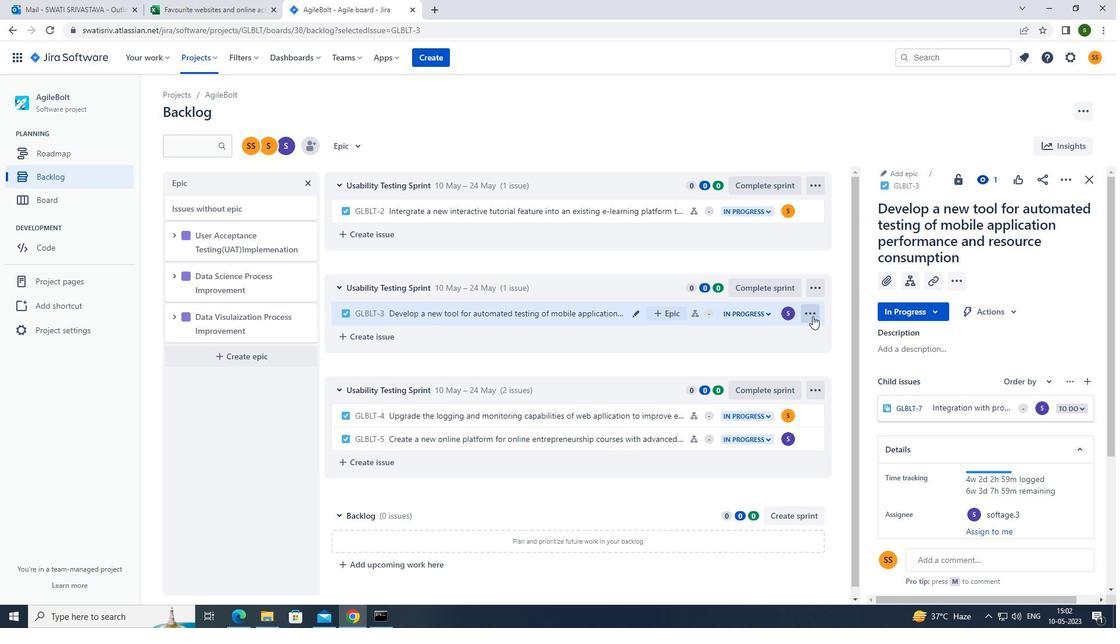 
Action: Mouse moved to (1066, 178)
Screenshot: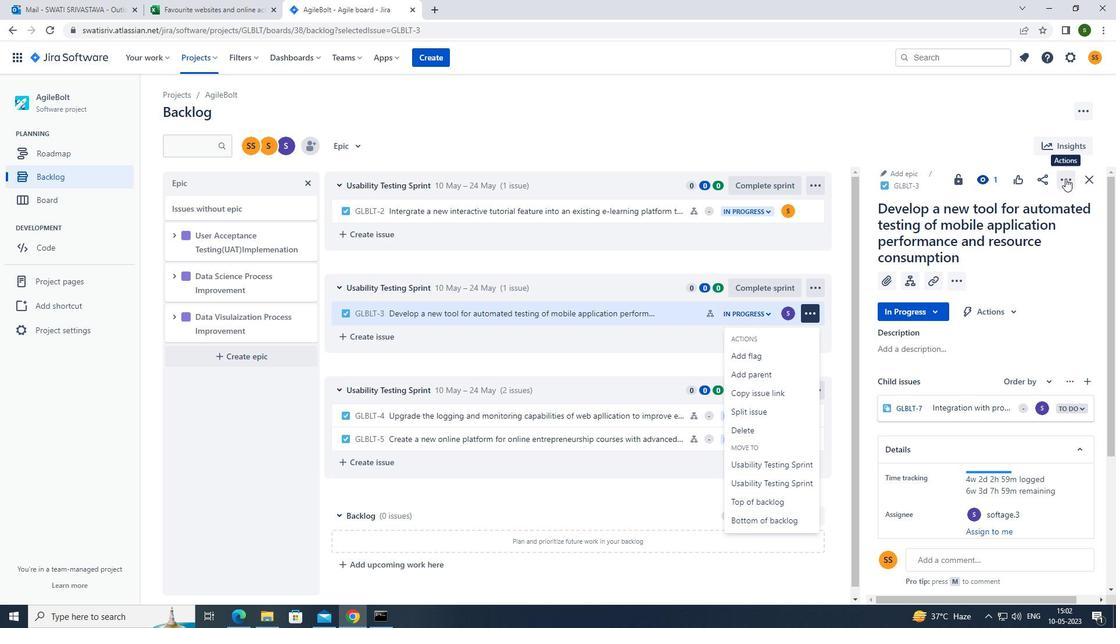 
Action: Mouse pressed left at (1066, 178)
Screenshot: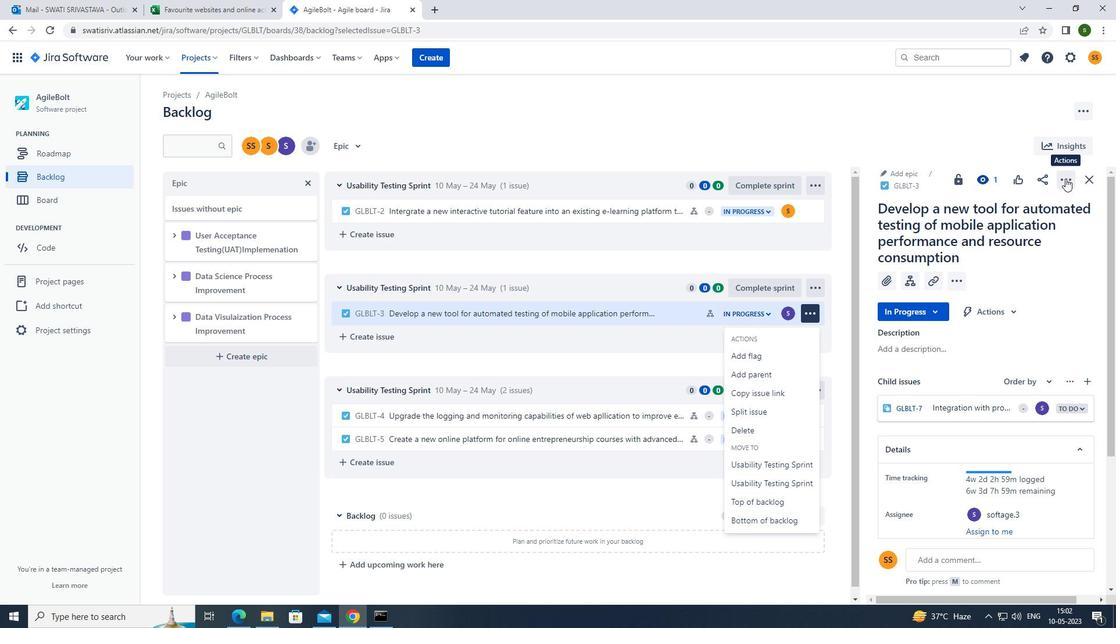 
Action: Mouse moved to (1012, 328)
Screenshot: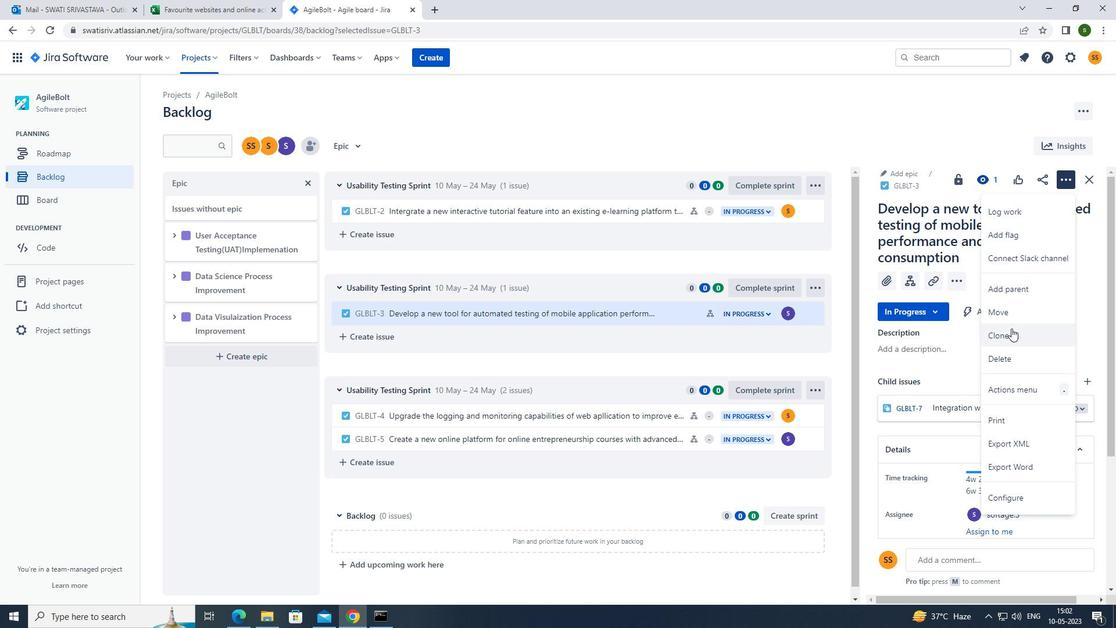 
Action: Mouse pressed left at (1012, 328)
Screenshot: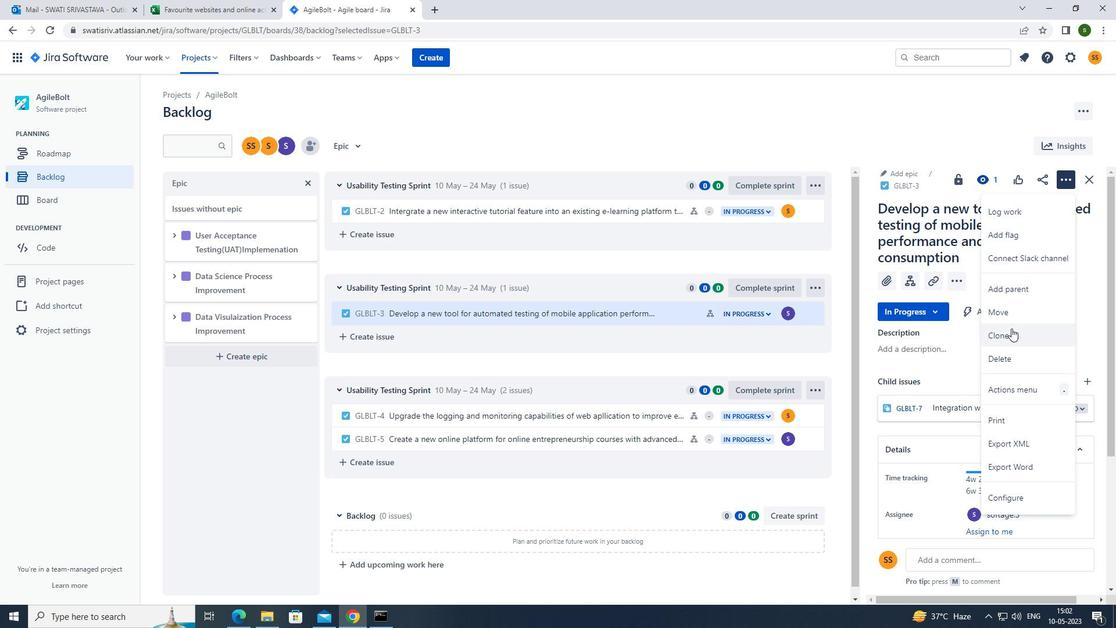 
Action: Mouse moved to (646, 250)
Screenshot: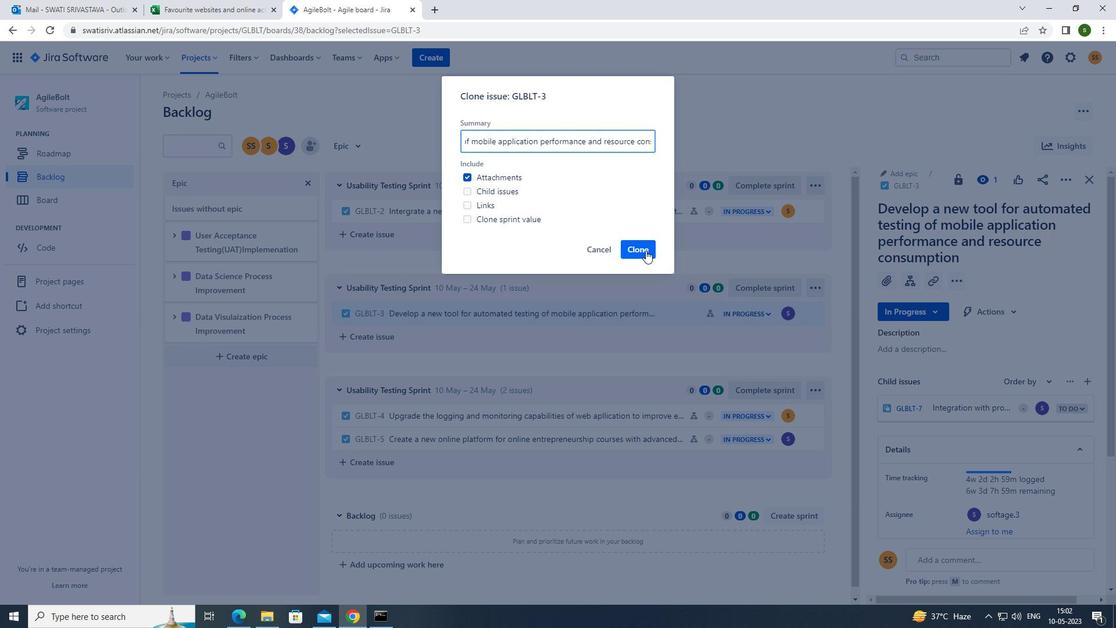 
Action: Mouse pressed left at (646, 250)
Screenshot: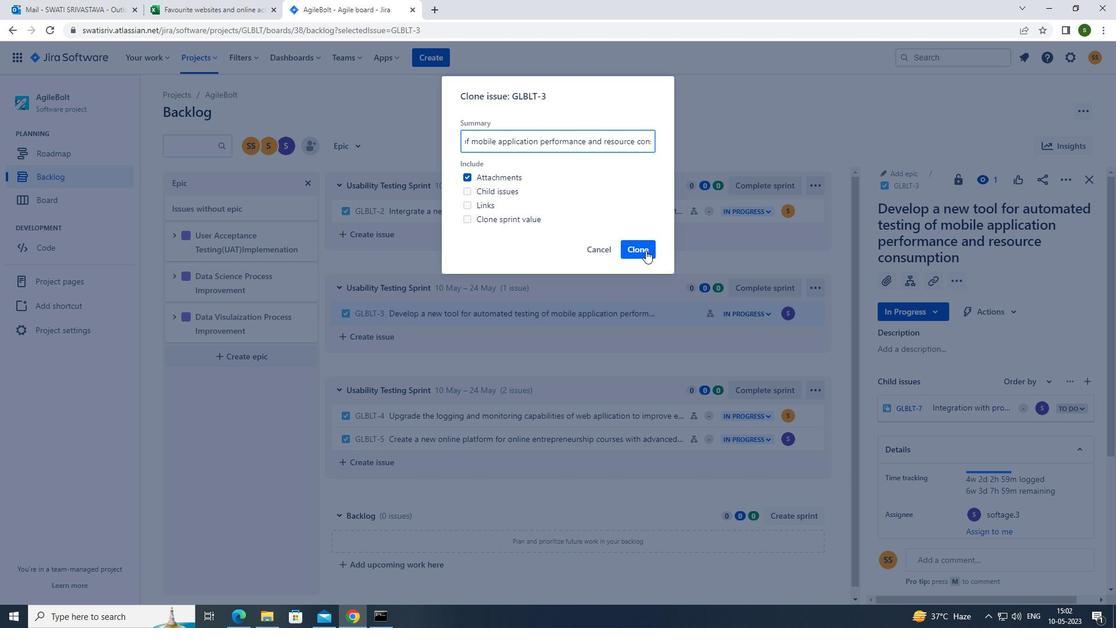 
Action: Mouse moved to (343, 145)
Screenshot: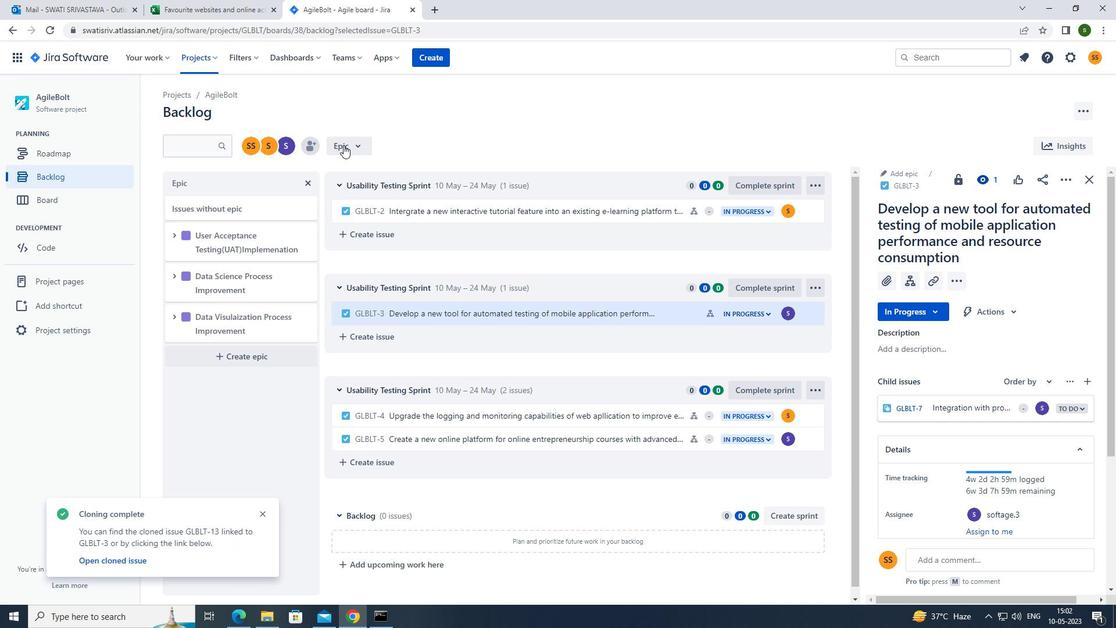 
Action: Mouse pressed left at (343, 145)
Screenshot: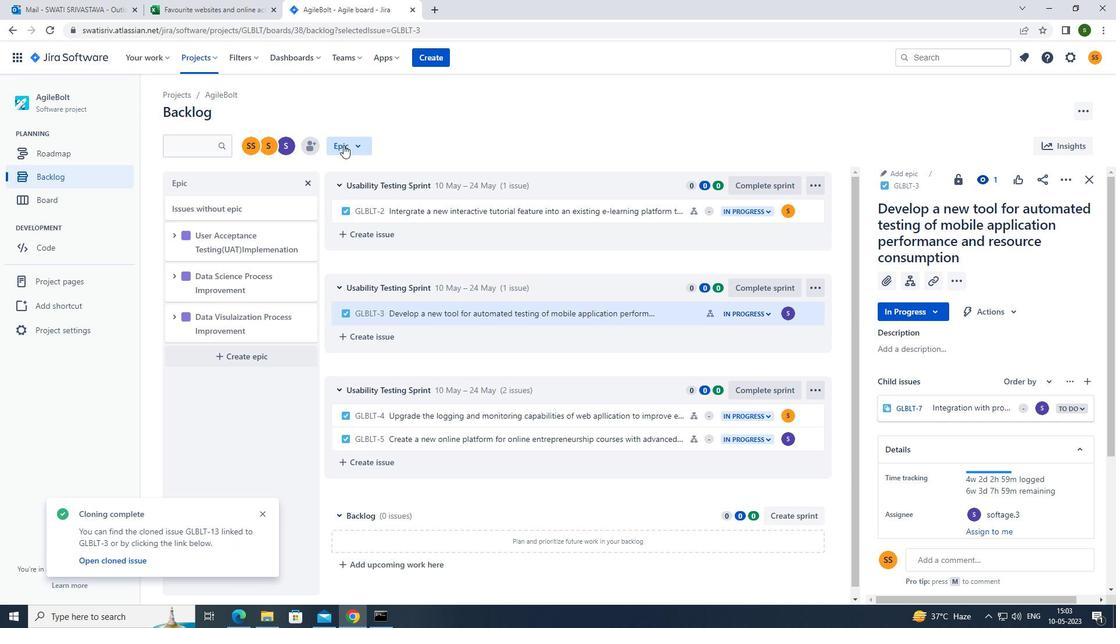 
Action: Mouse moved to (390, 210)
Screenshot: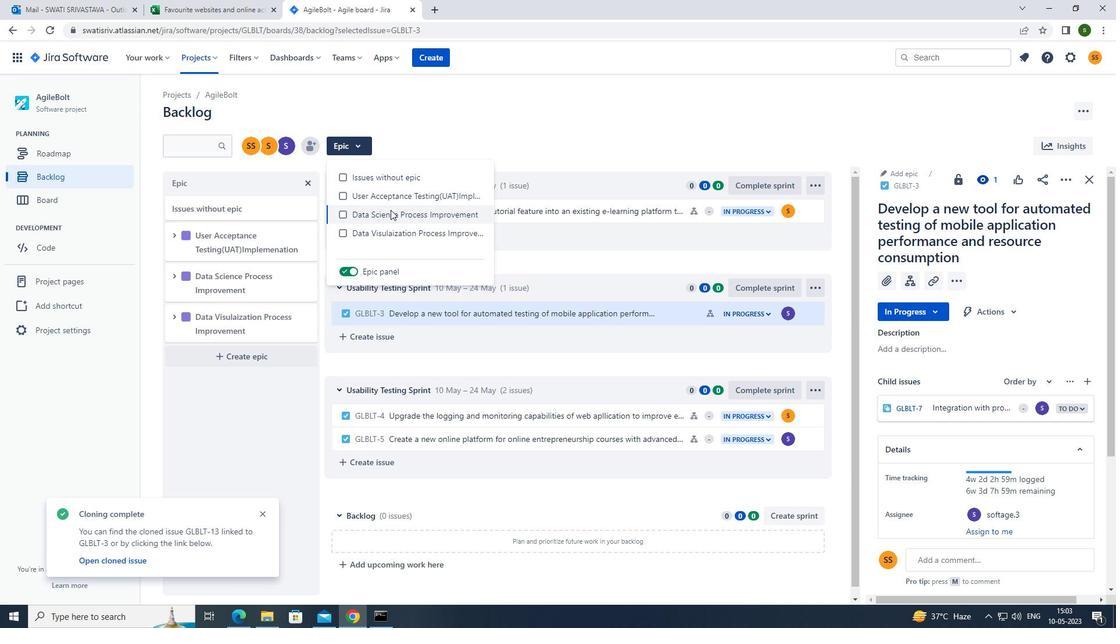 
Action: Mouse pressed left at (390, 210)
Screenshot: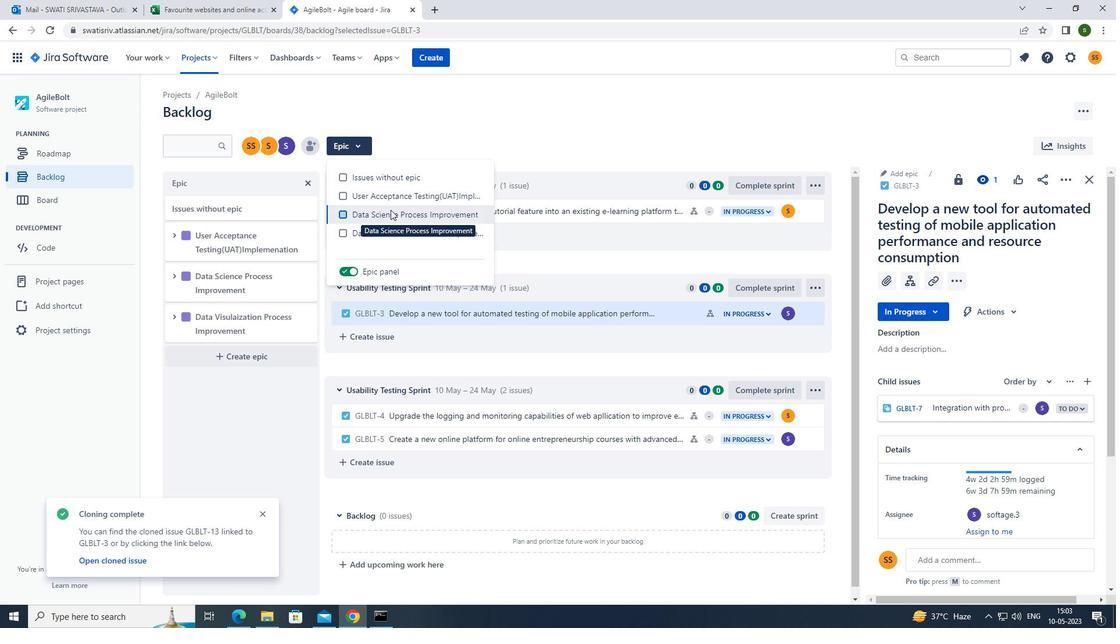 
Action: Mouse moved to (488, 141)
Screenshot: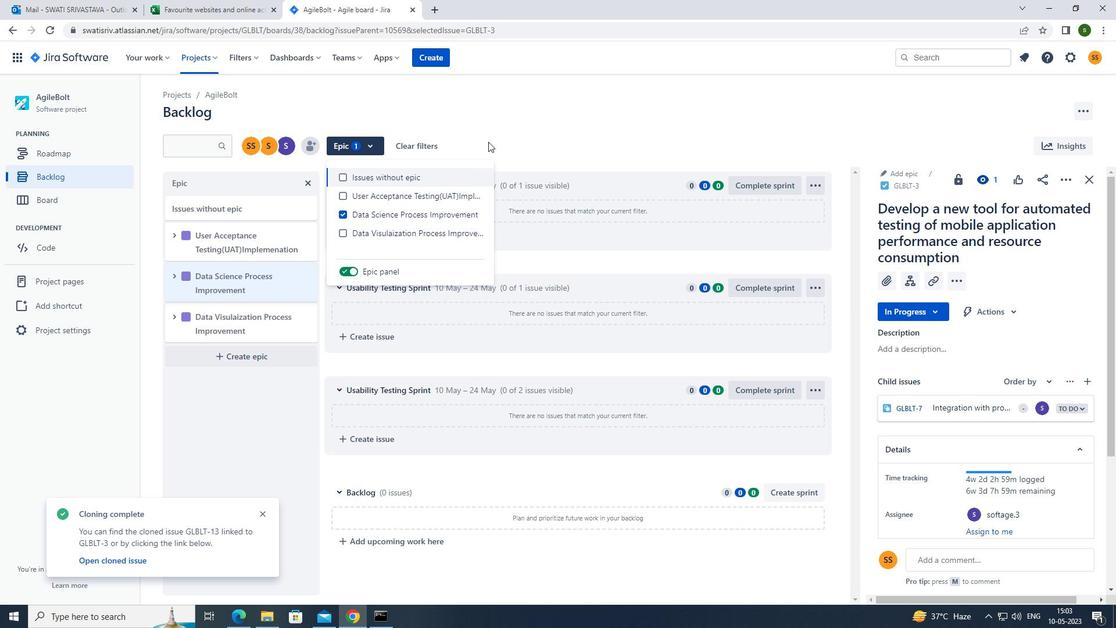 
Action: Mouse pressed left at (488, 141)
Screenshot: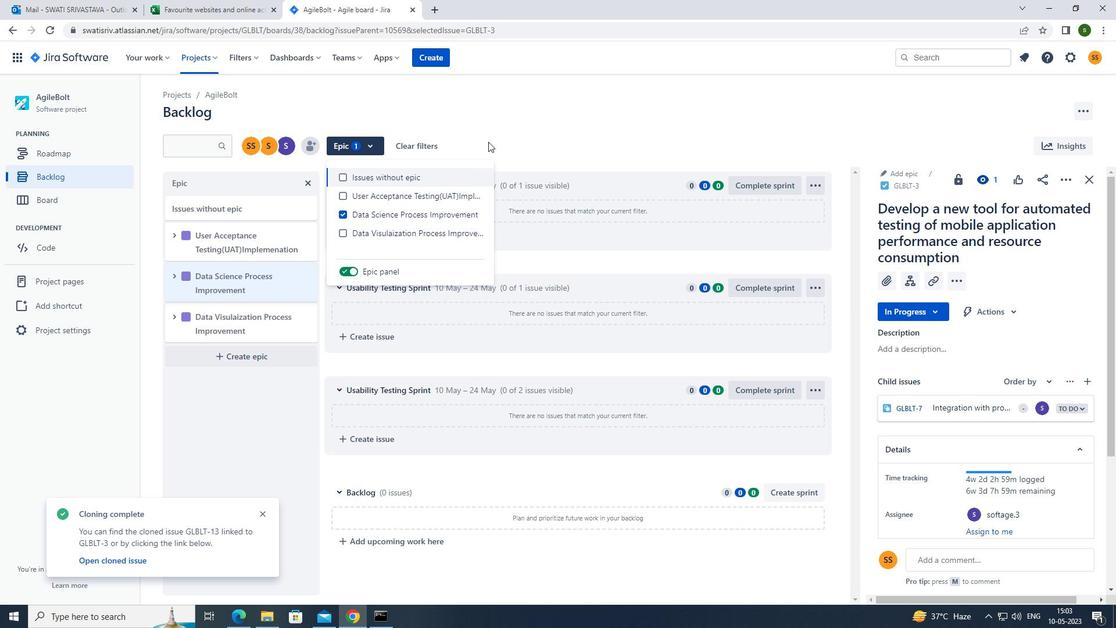 
